 Task: Create new vendor bill with Date Opened: 19-Apr-23, Select Vendor: Mighty Taco, Terms: Net 15. Make bill entry for item-1 with Date: 19-Apr-23, Description: Chimichangas, Expense Account: Travel & Entertainment : Meals, Quantity: 2, Unit Price: 10.49, Sales Tax: Y, Sales Tax Included: Y, Tax Table: Sales Tax. Make entry for item-2 with Date: 19-Apr-23, Description: Chili Con Carne, Expense Account: Travel & Entertainment : Meals, Quantity: 1, Unit Price: 11.29, Sales Tax: Y, Sales Tax Included: Y, Tax Table: Sales Tax. Post Bill with Post Date: 19-Apr-23, Post to Accounts: Liabilities:Accounts Payble. Pay / Process Payment with Transaction Date: 03-May-23, Amount: 32.27, Transfer Account: Checking Account. Go to 'Print Bill'.
Action: Mouse moved to (173, 34)
Screenshot: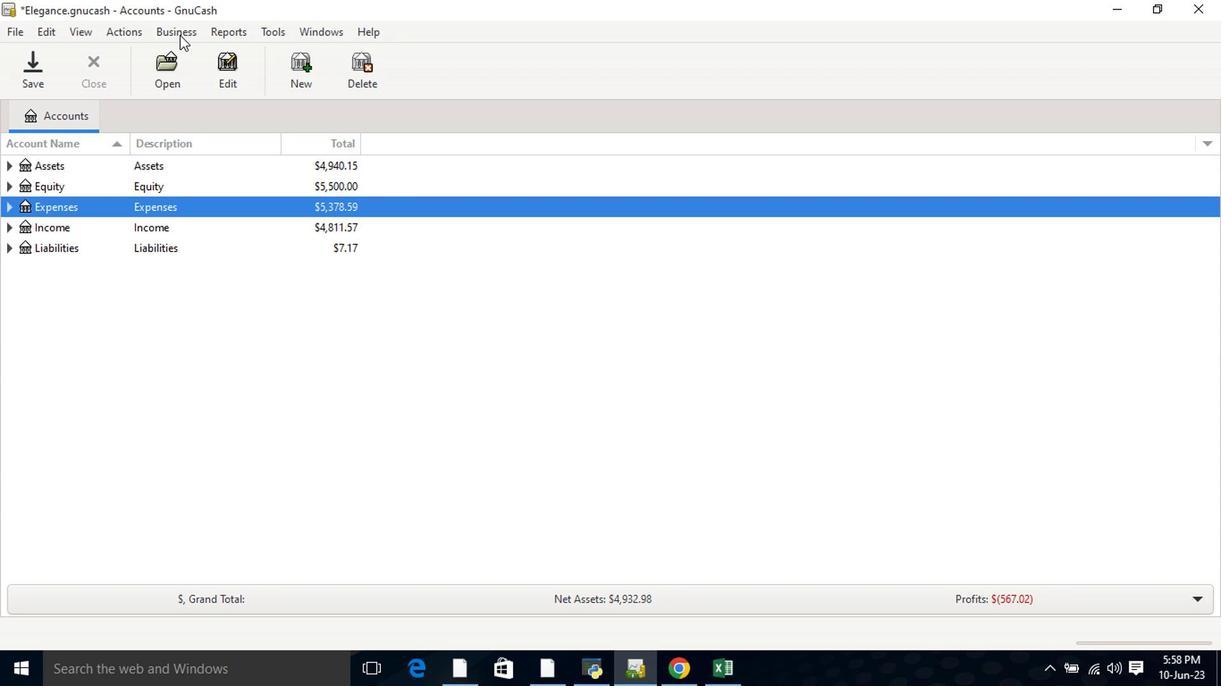 
Action: Mouse pressed left at (173, 34)
Screenshot: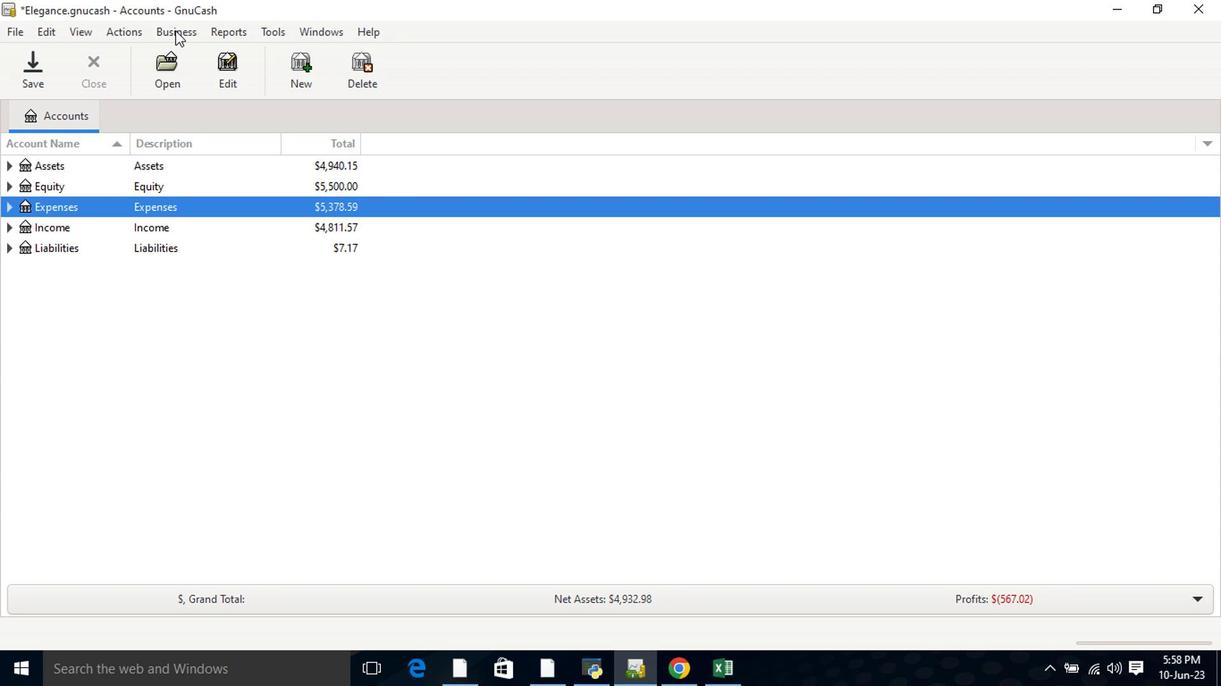 
Action: Mouse moved to (193, 75)
Screenshot: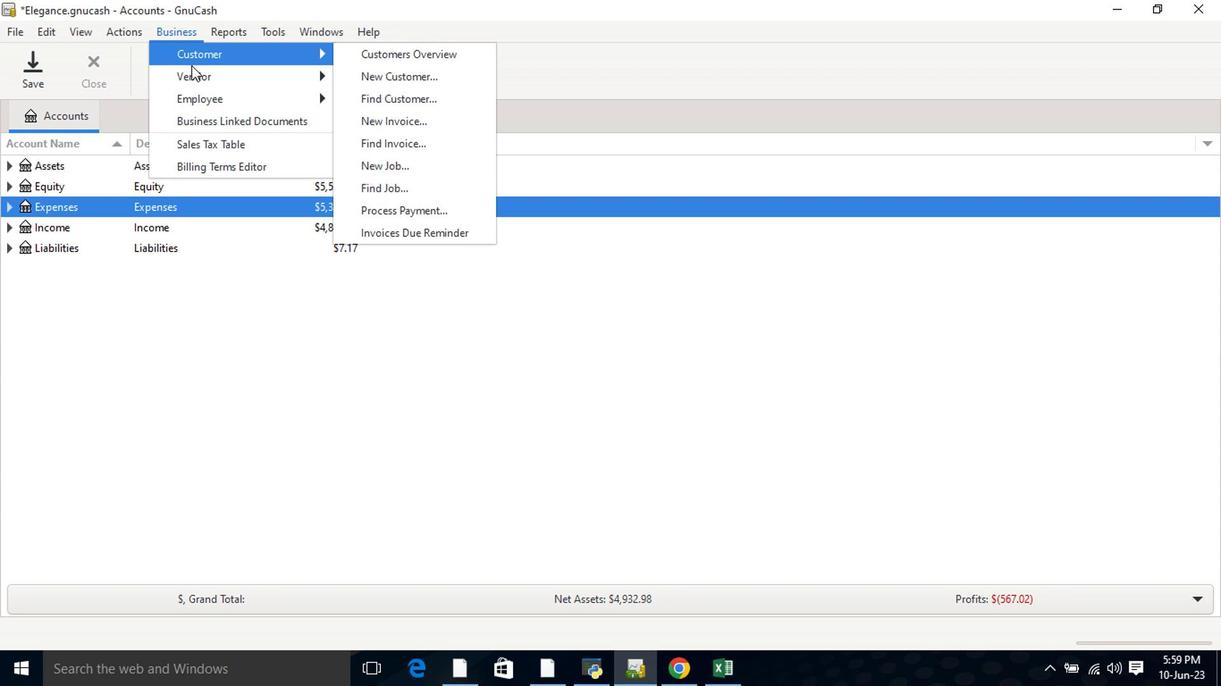 
Action: Mouse pressed left at (193, 75)
Screenshot: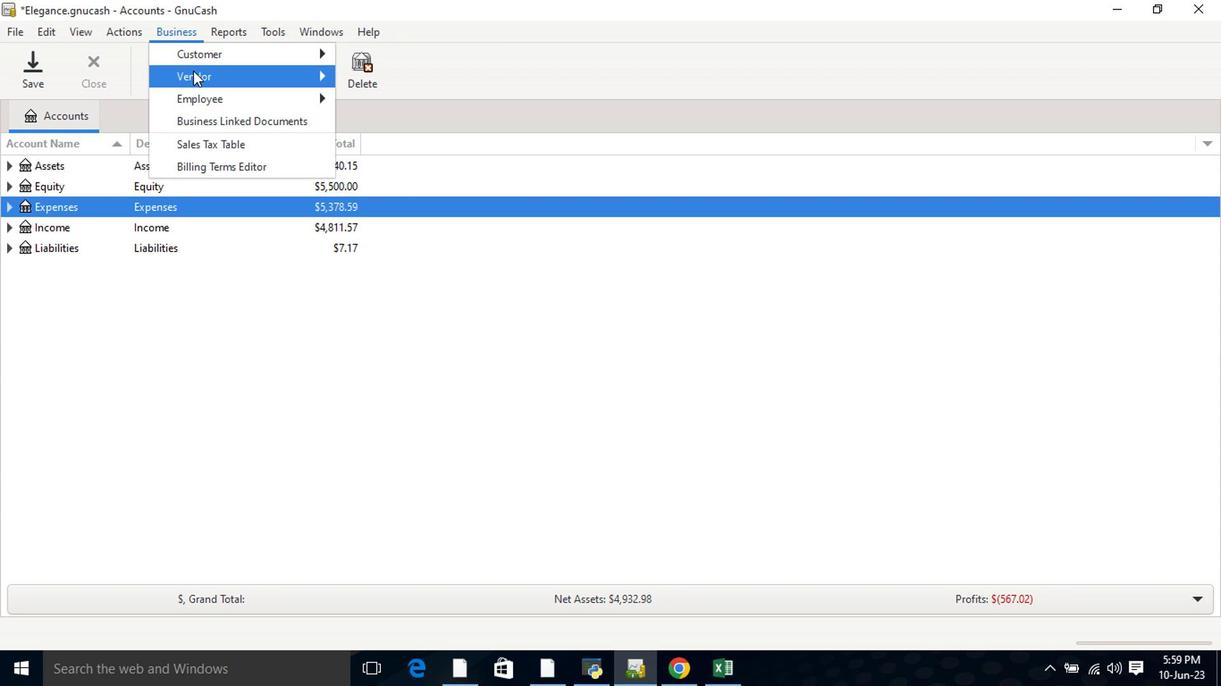 
Action: Mouse moved to (400, 148)
Screenshot: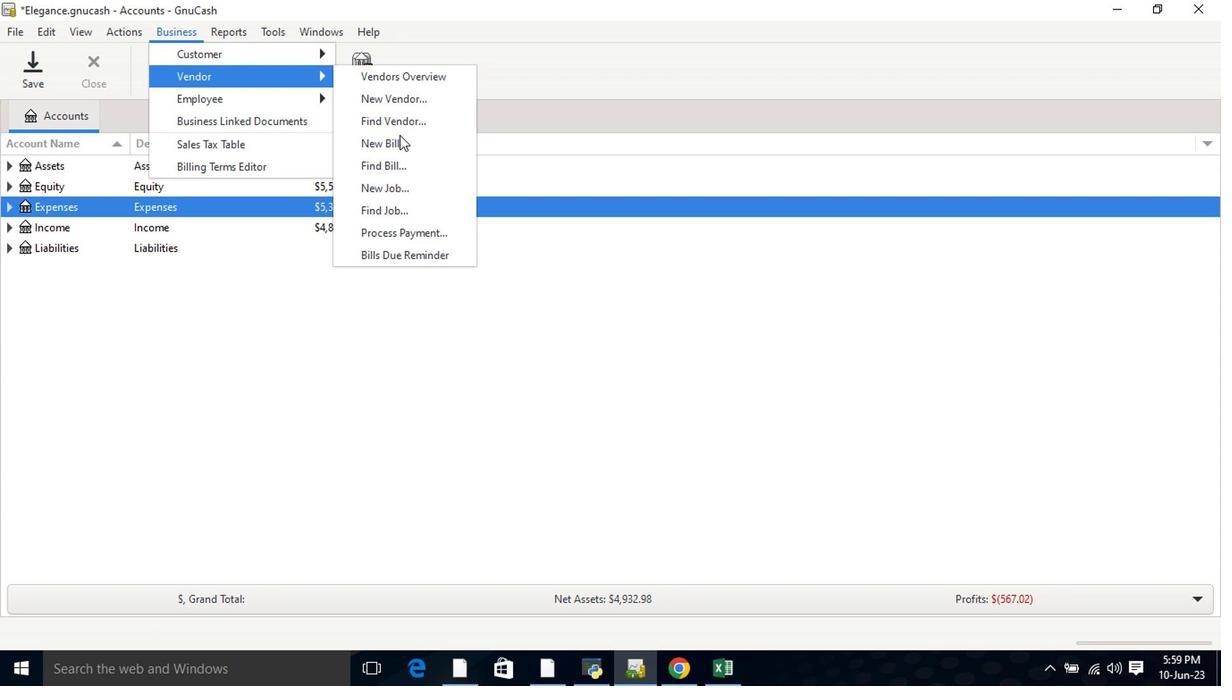 
Action: Mouse pressed left at (400, 148)
Screenshot: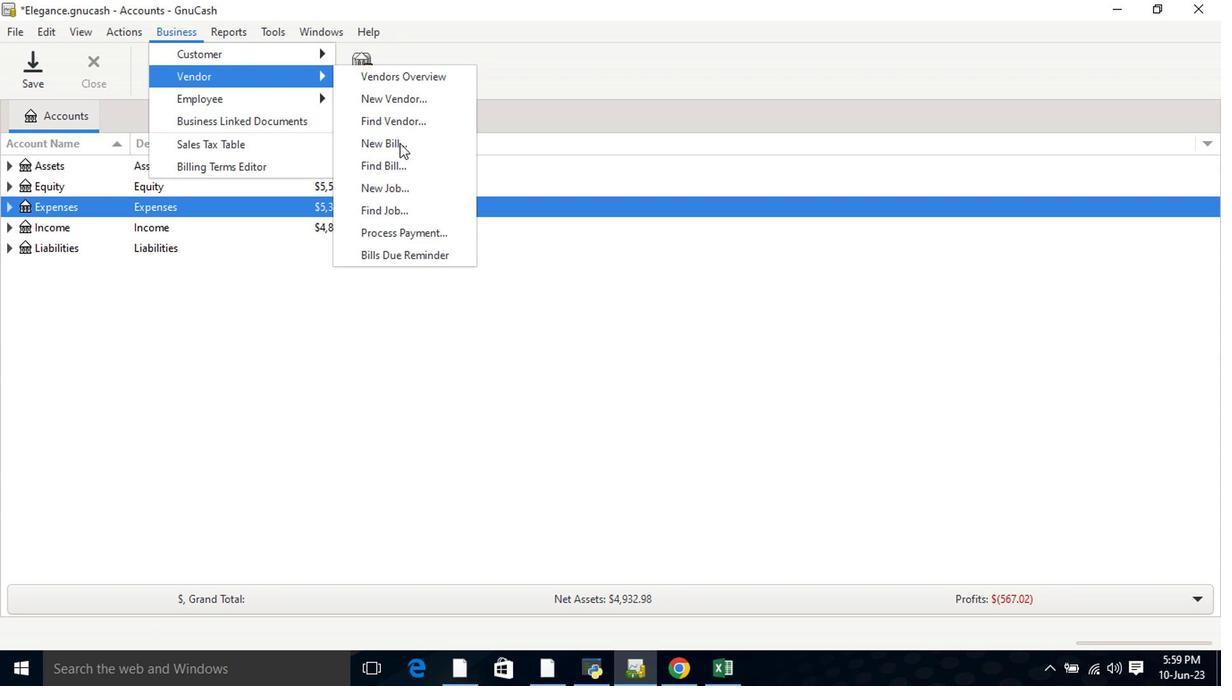 
Action: Mouse moved to (727, 237)
Screenshot: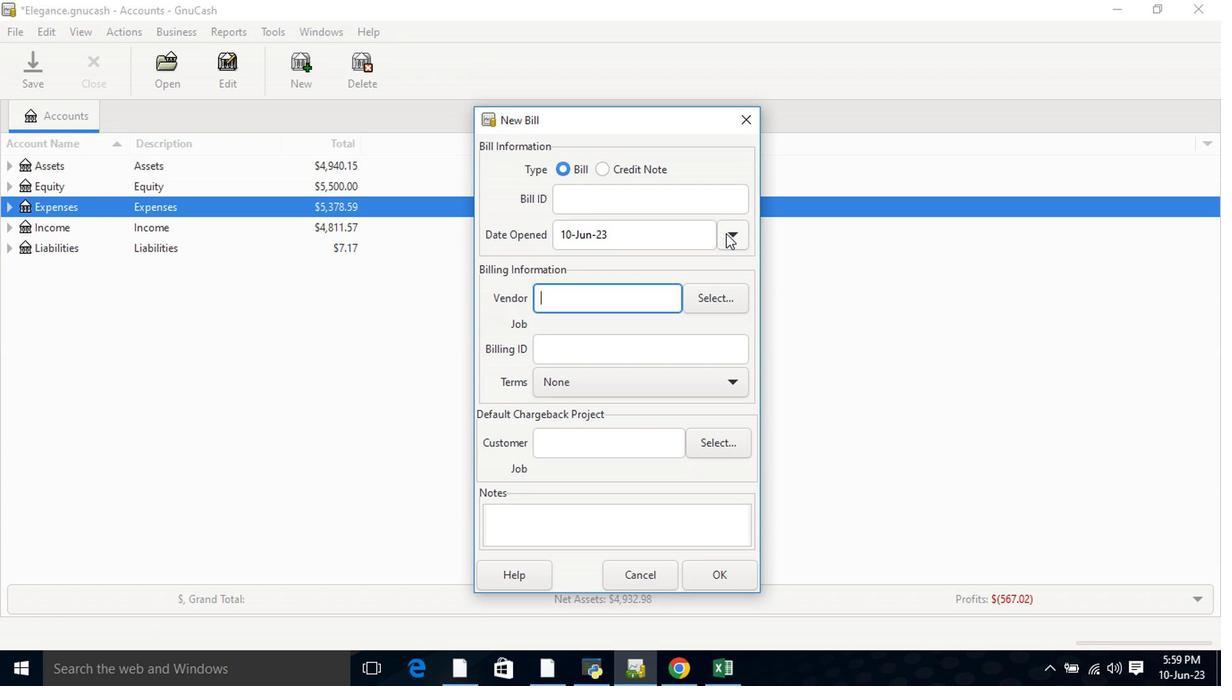 
Action: Mouse pressed left at (727, 237)
Screenshot: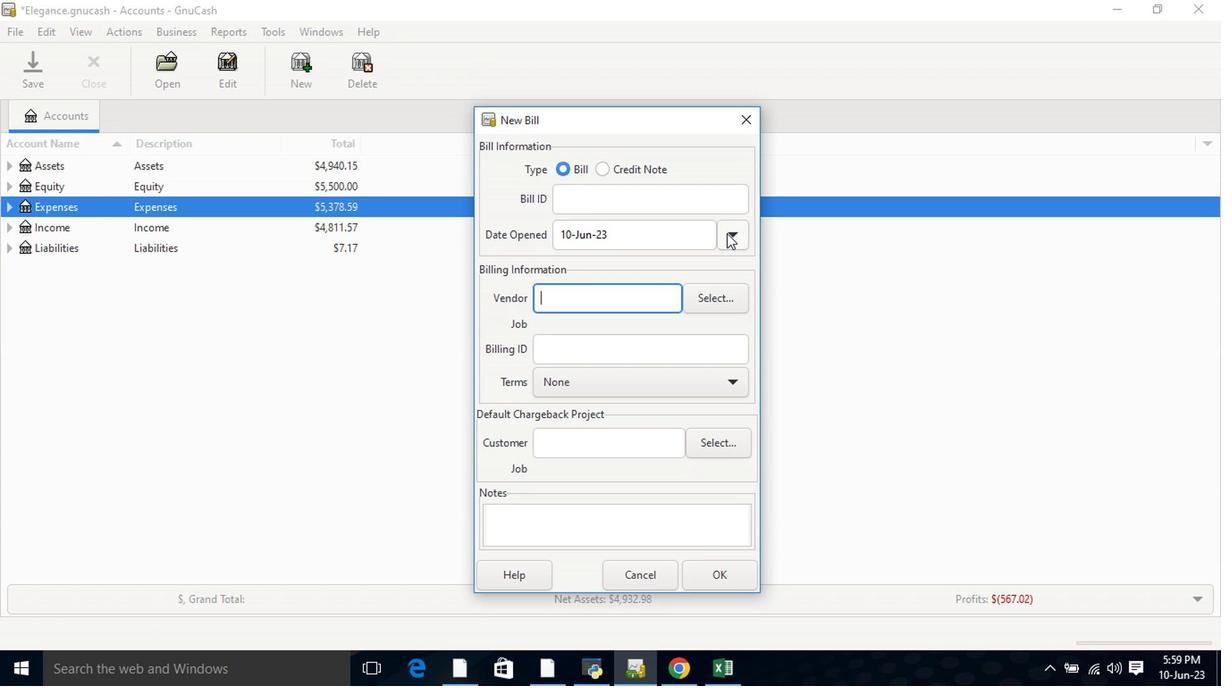 
Action: Mouse moved to (591, 266)
Screenshot: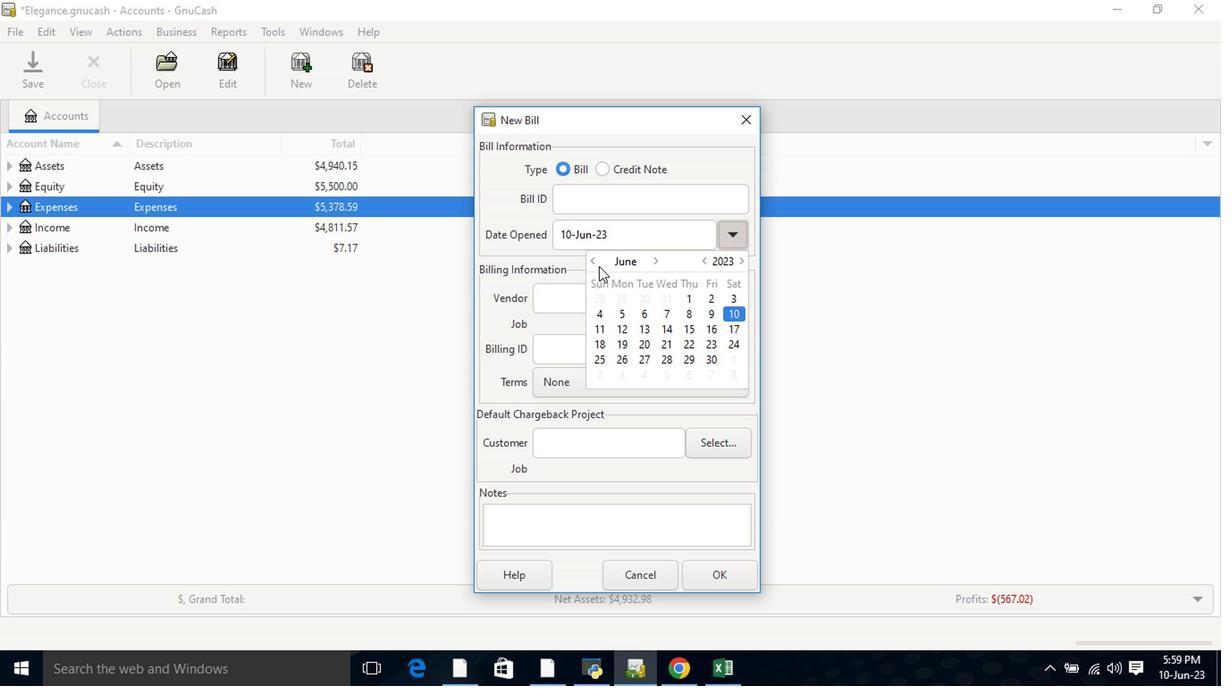 
Action: Mouse pressed left at (591, 266)
Screenshot: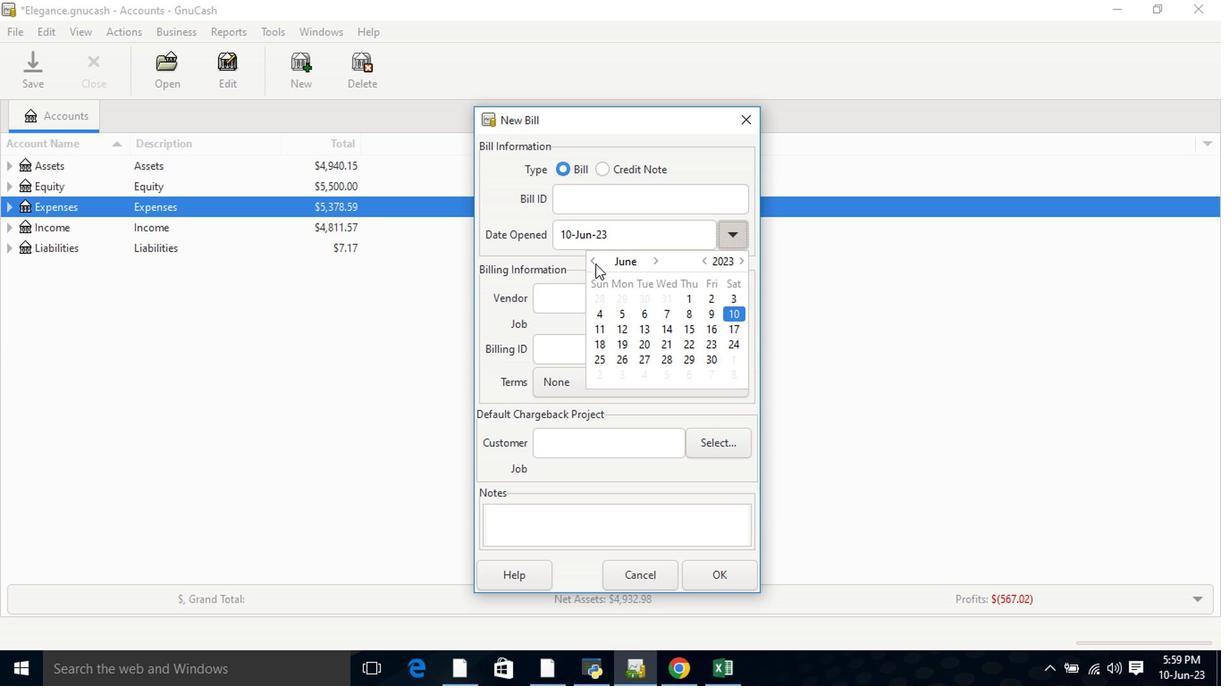 
Action: Mouse pressed left at (591, 266)
Screenshot: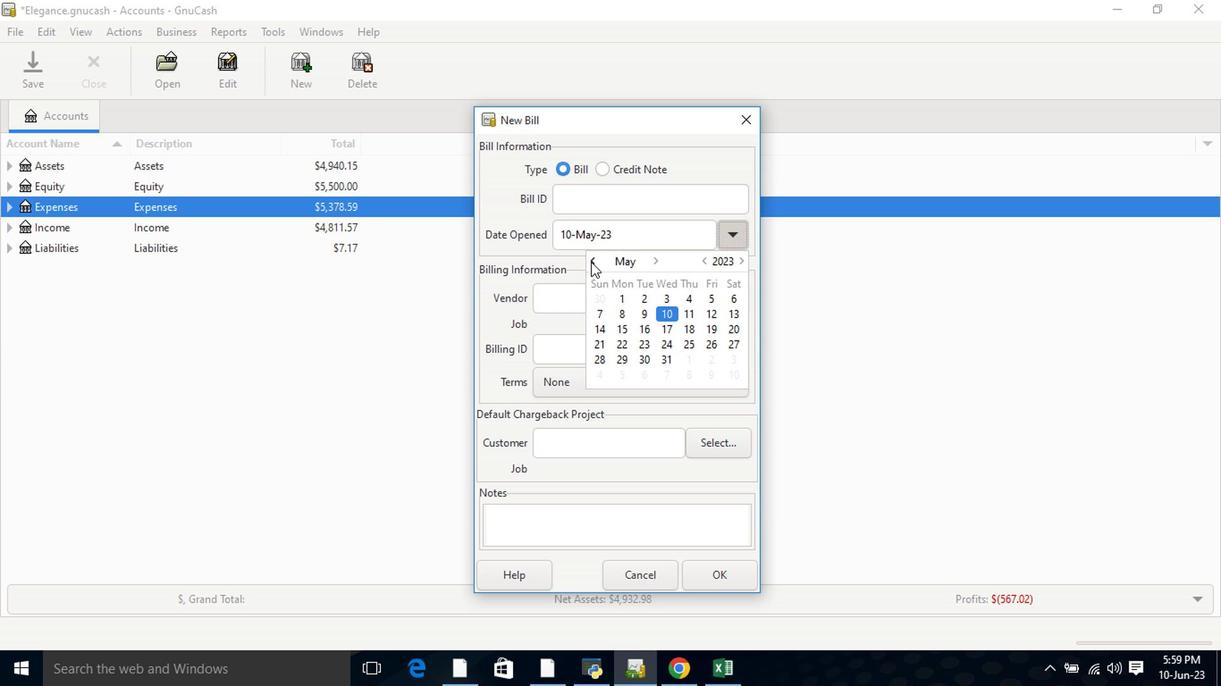 
Action: Mouse moved to (664, 345)
Screenshot: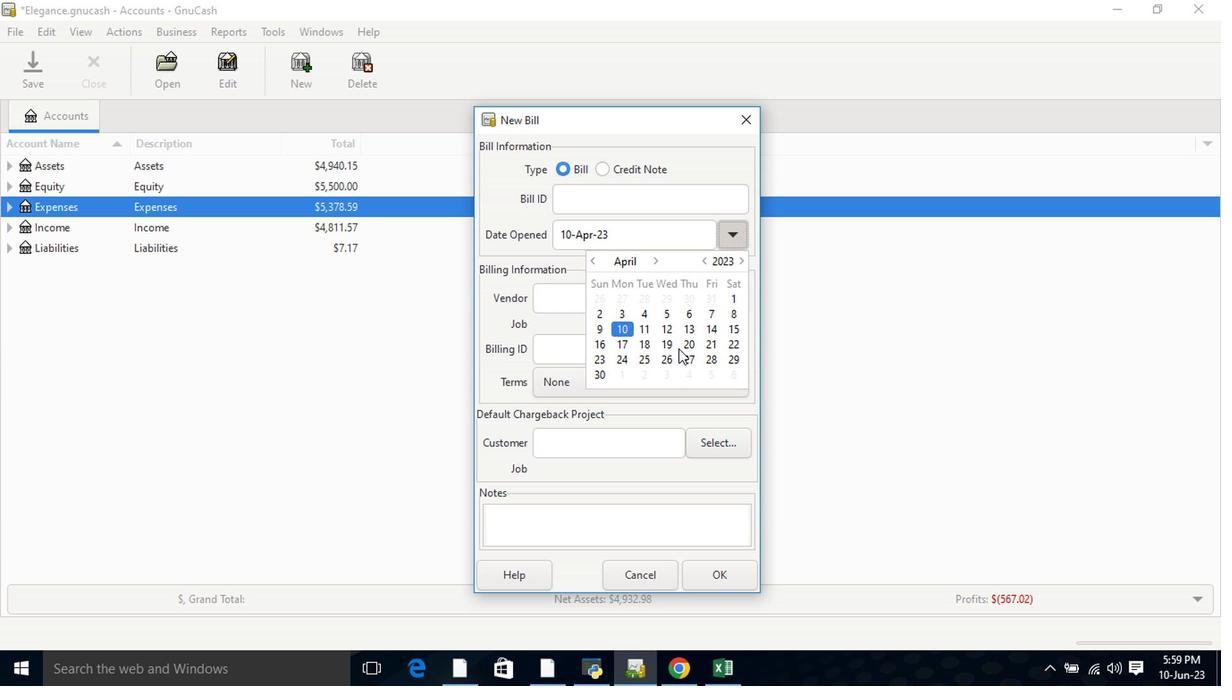 
Action: Mouse pressed left at (664, 345)
Screenshot: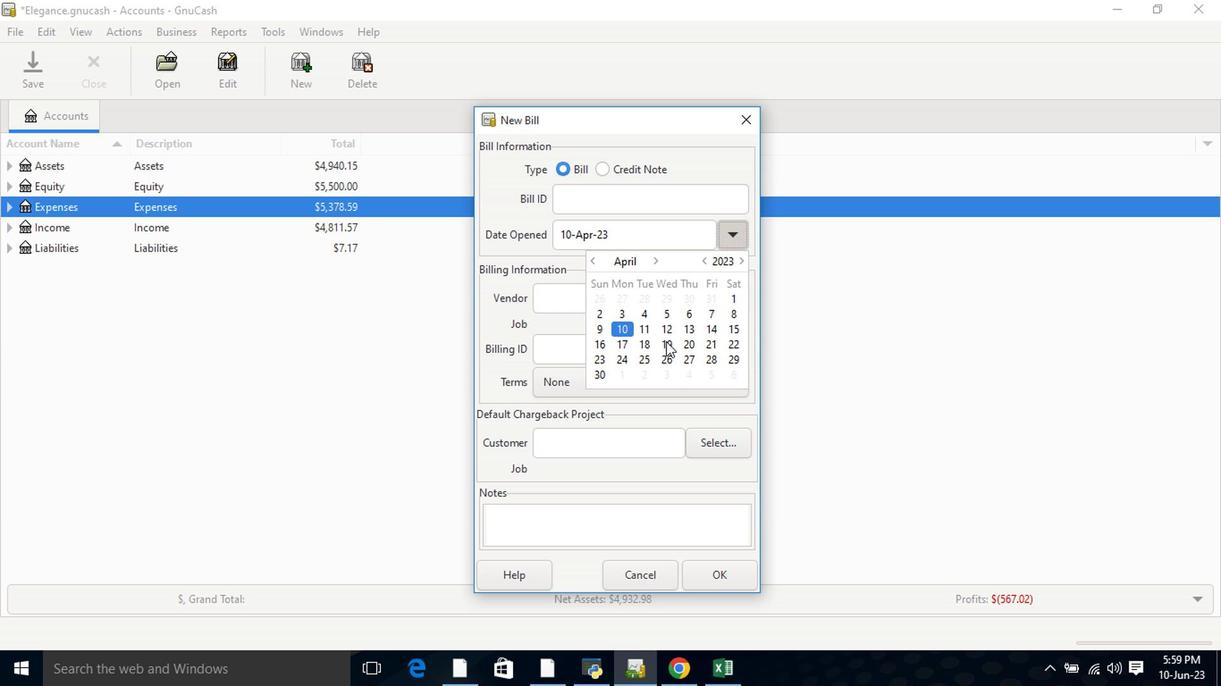 
Action: Mouse pressed left at (664, 345)
Screenshot: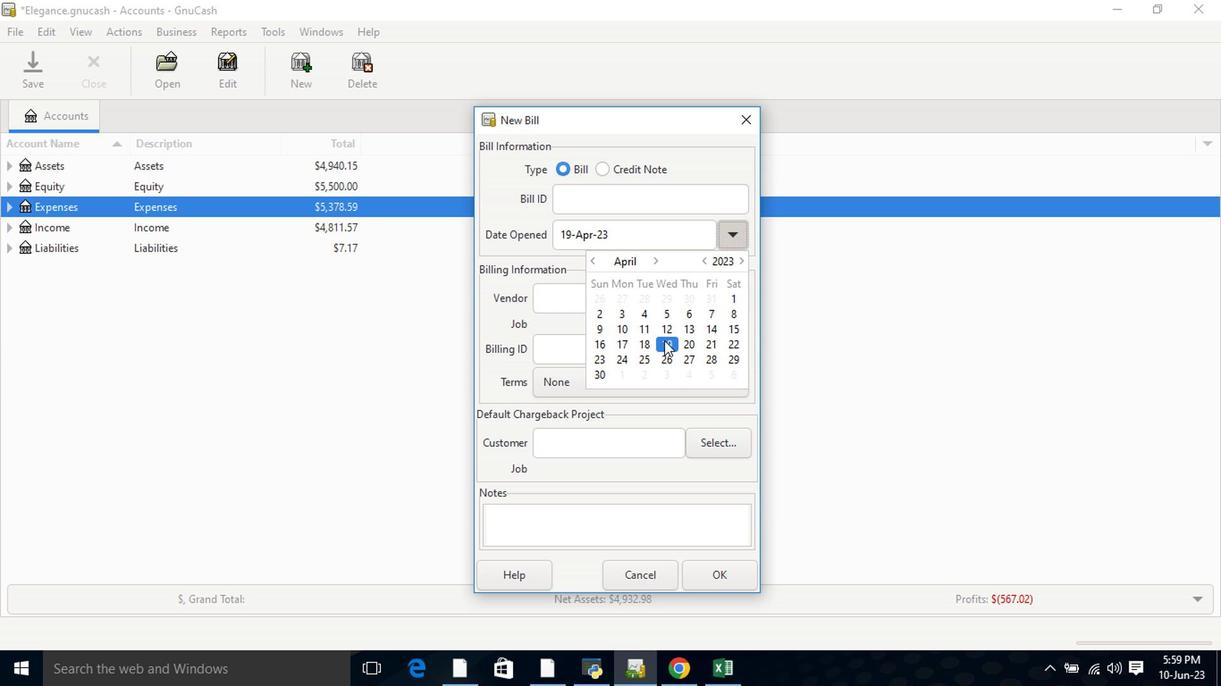 
Action: Mouse moved to (630, 303)
Screenshot: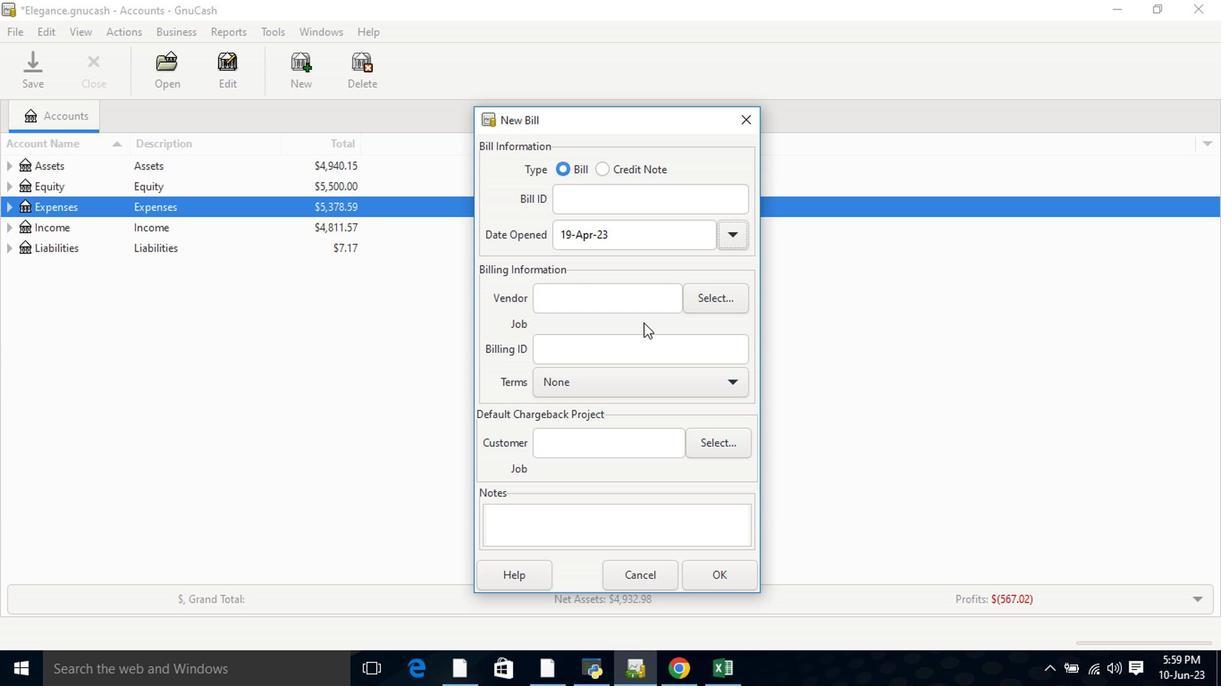 
Action: Mouse pressed left at (630, 303)
Screenshot: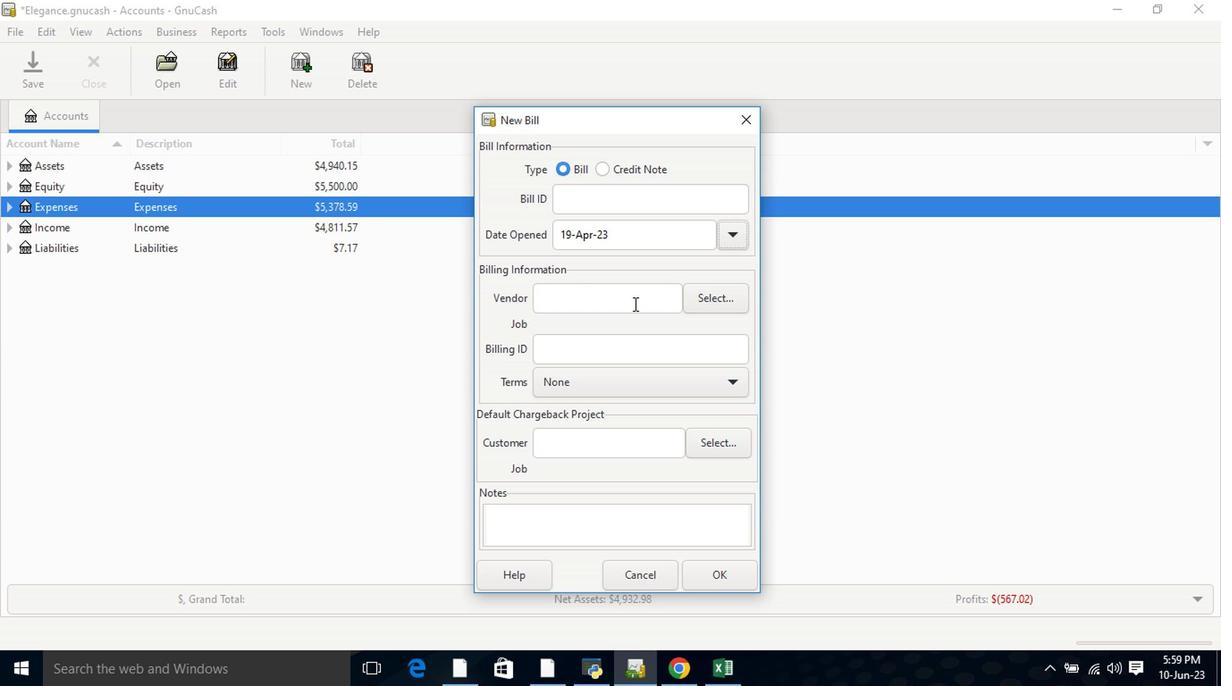 
Action: Key pressed <Key.shift>Mi
Screenshot: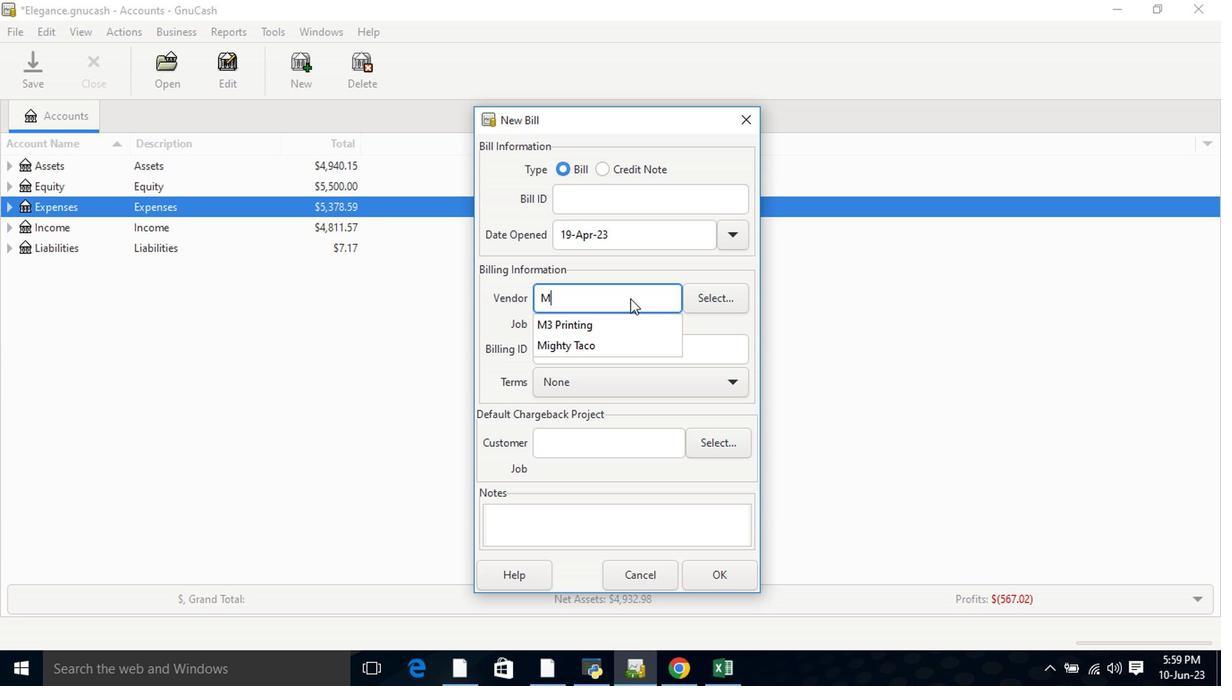 
Action: Mouse moved to (619, 327)
Screenshot: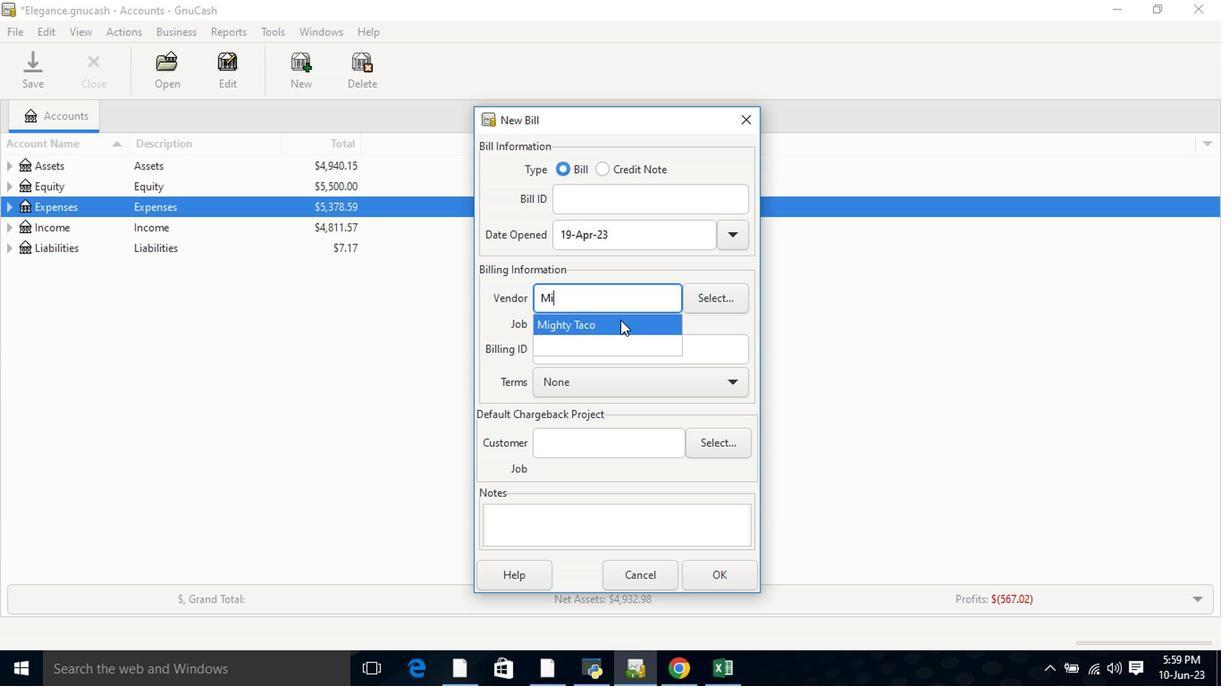 
Action: Mouse pressed left at (619, 327)
Screenshot: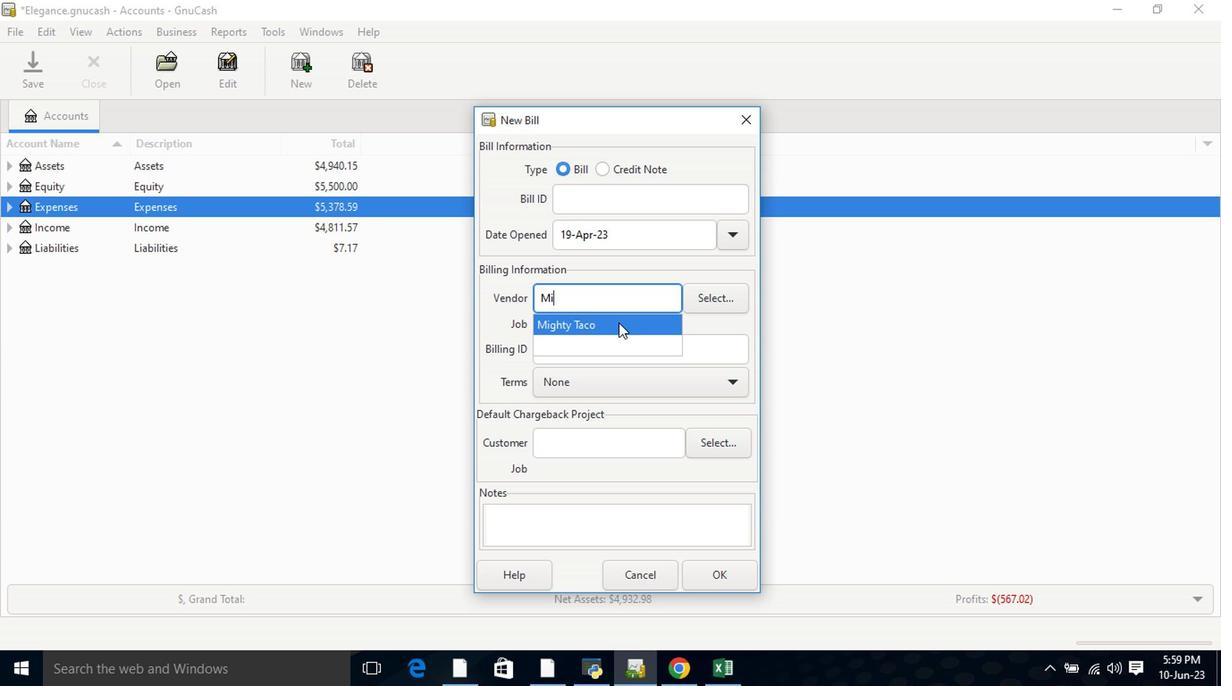
Action: Mouse moved to (639, 402)
Screenshot: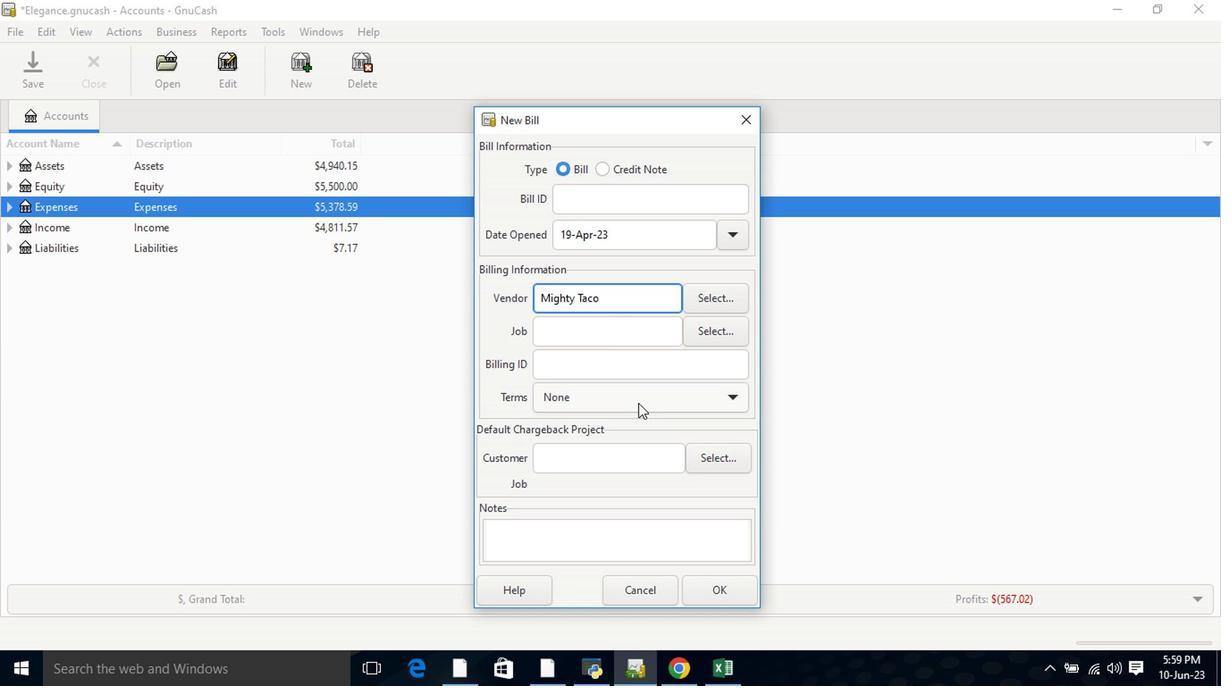 
Action: Mouse pressed left at (639, 402)
Screenshot: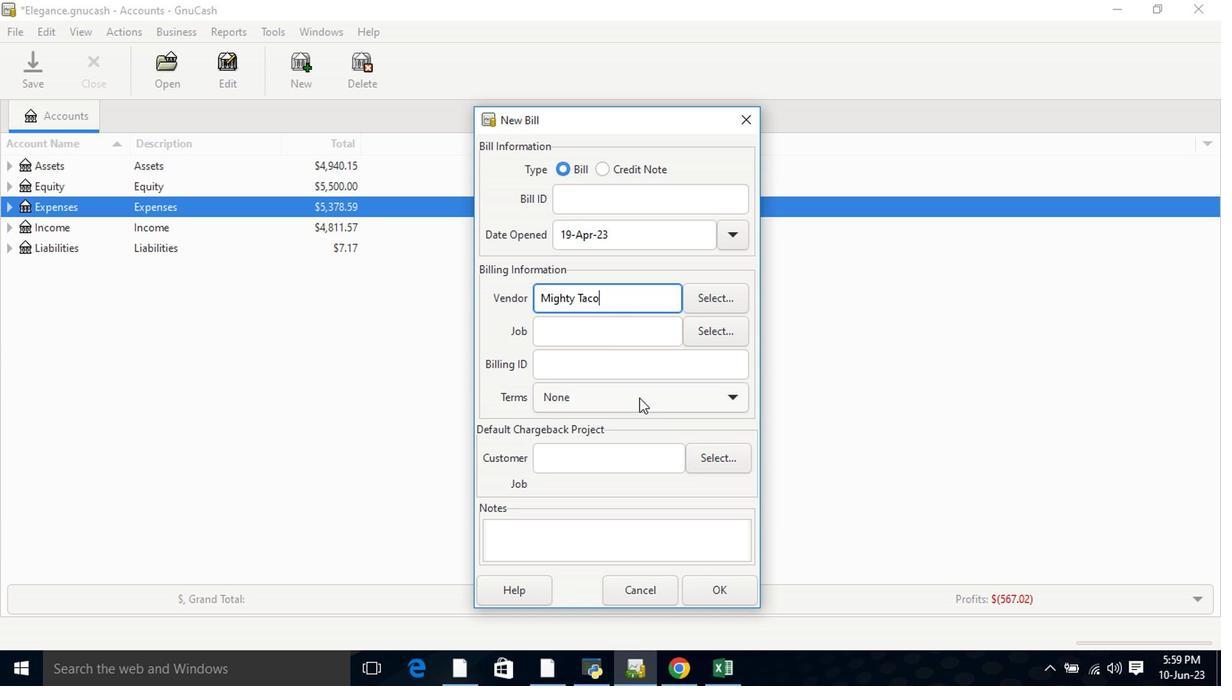 
Action: Mouse moved to (639, 425)
Screenshot: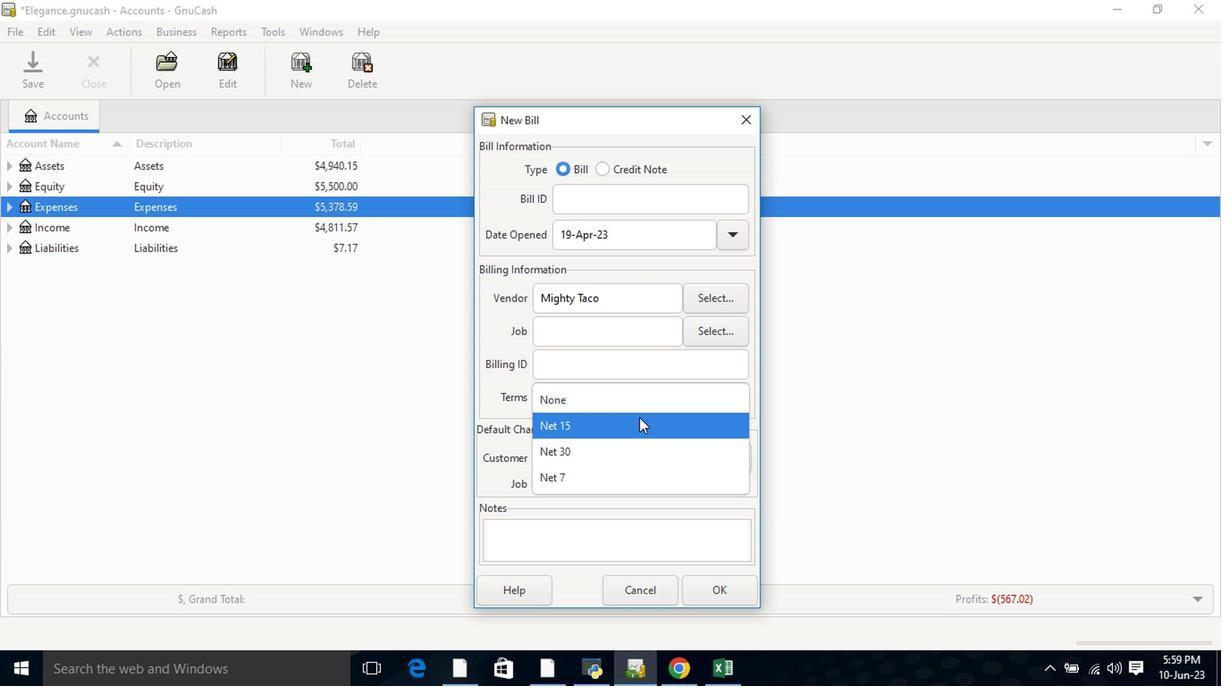
Action: Mouse pressed left at (639, 425)
Screenshot: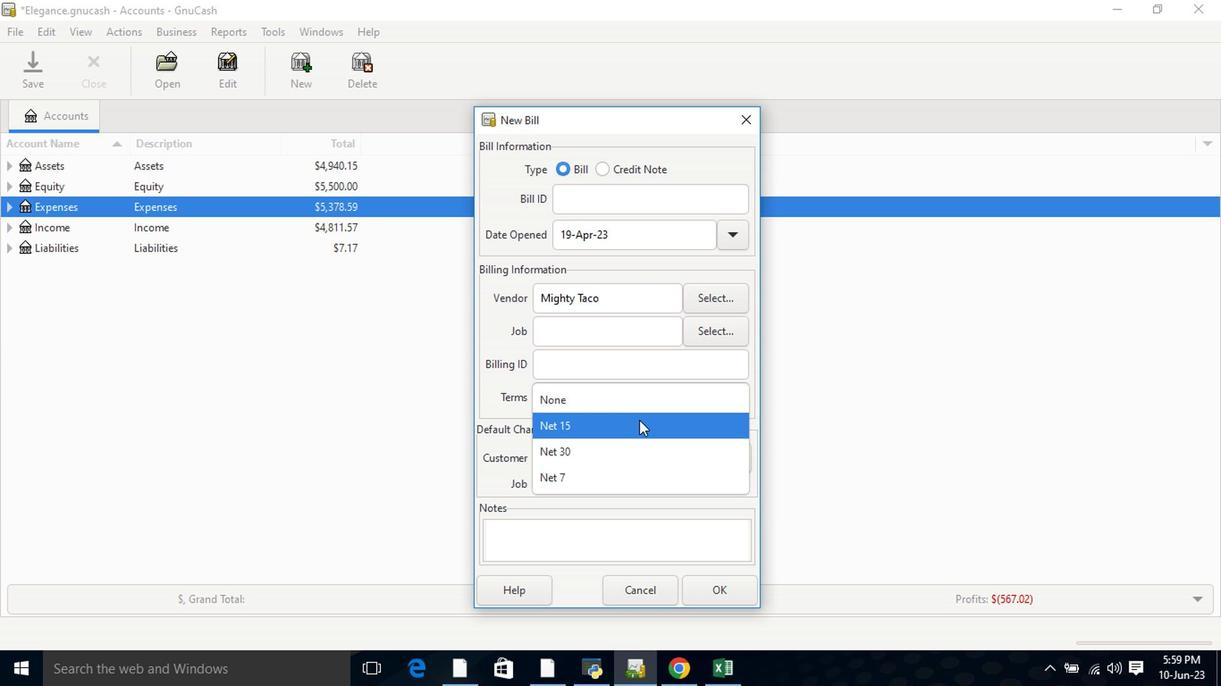
Action: Mouse moved to (706, 597)
Screenshot: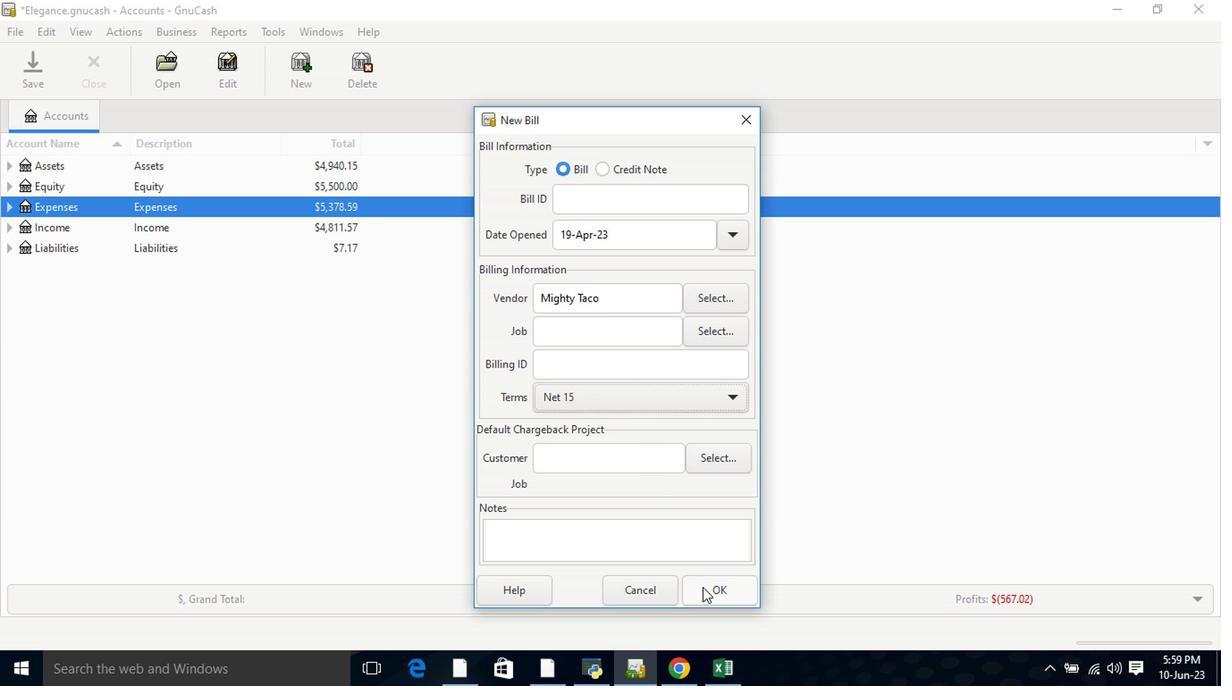 
Action: Mouse pressed left at (706, 597)
Screenshot: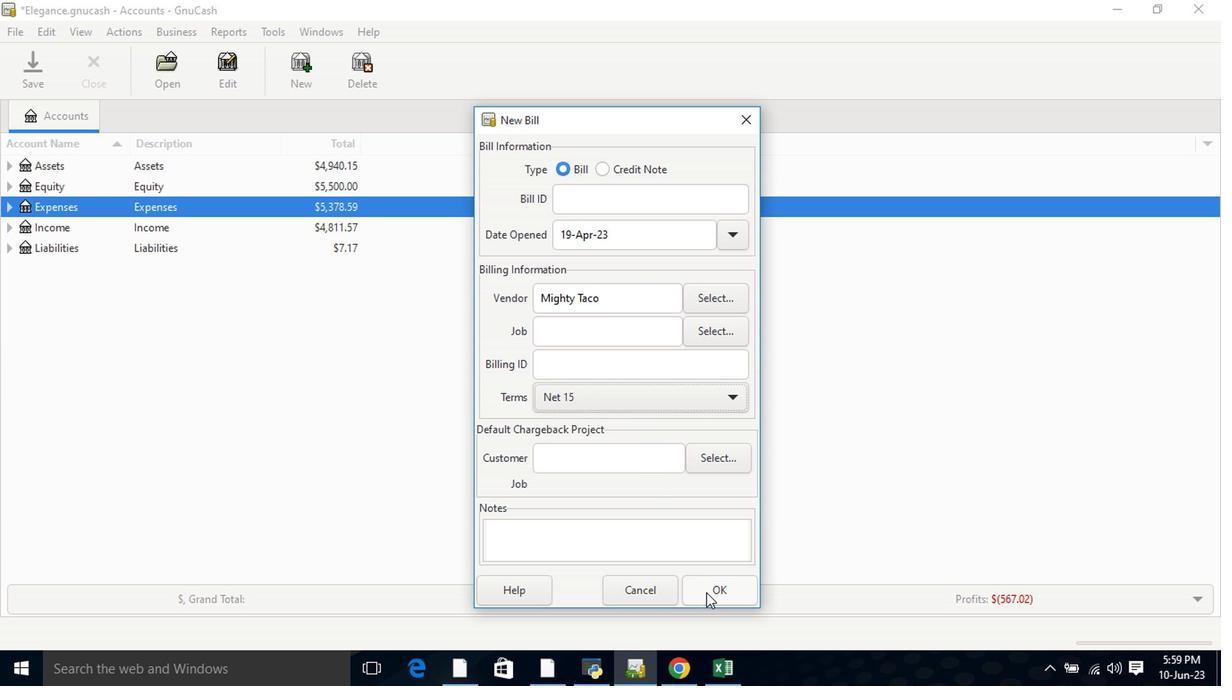 
Action: Mouse moved to (303, 413)
Screenshot: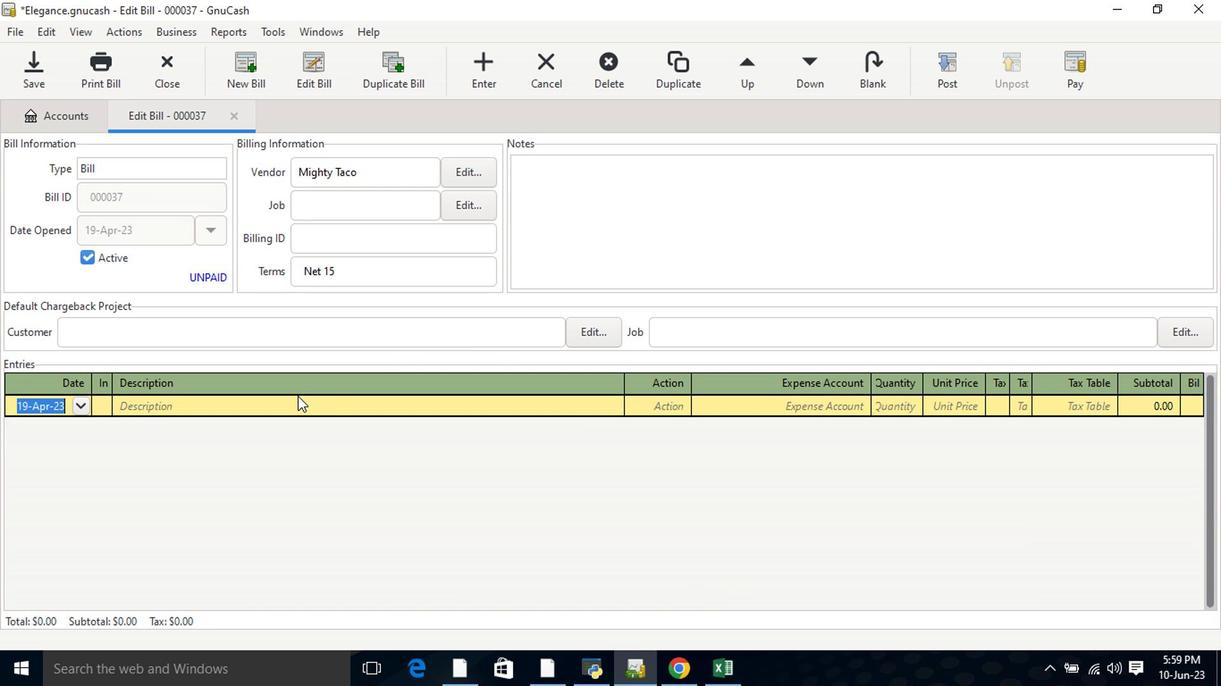 
Action: Key pressed <Key.tab><Key.shift>Chimichangas<Key.tab>2<Key.tab>10.49<Key.tab>
Screenshot: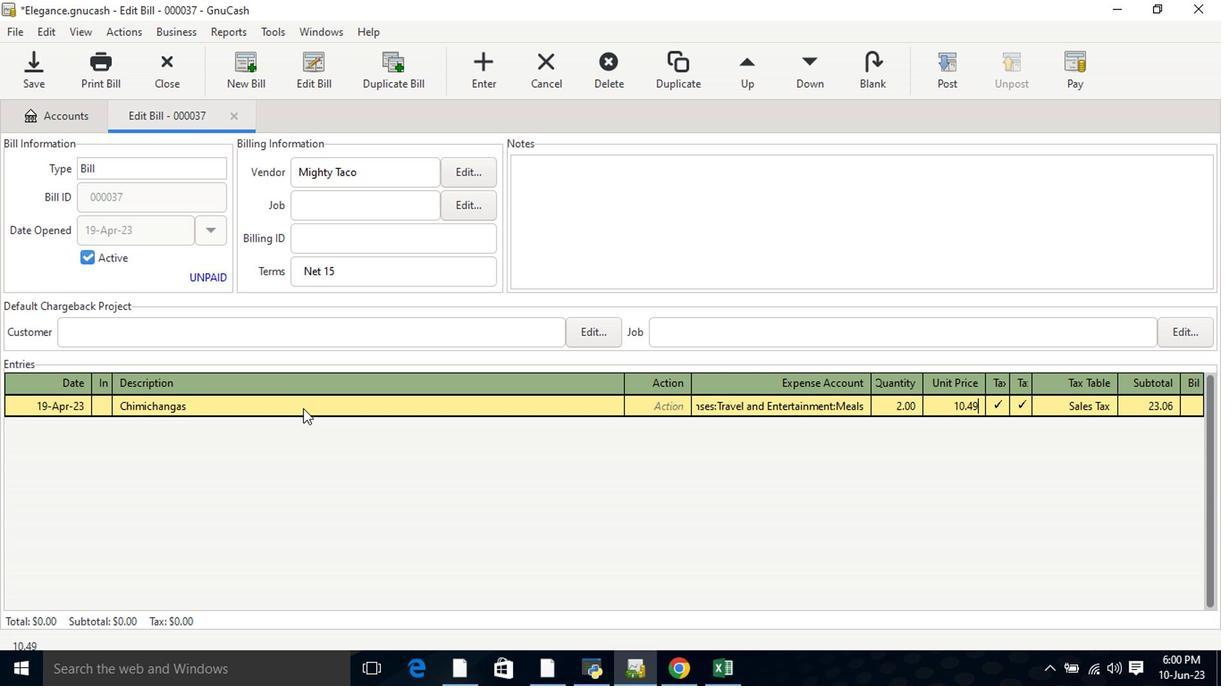 
Action: Mouse moved to (303, 413)
Screenshot: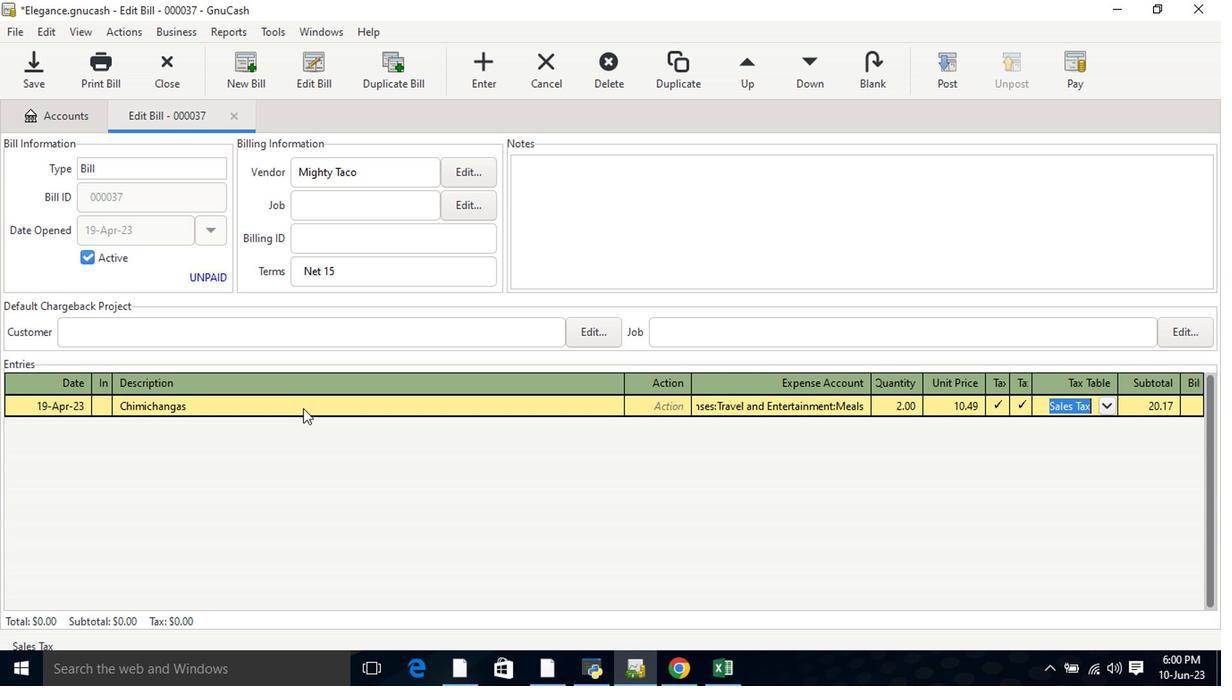 
Action: Key pressed <Key.tab><Key.tab><Key.shift>Chili<Key.space><Key.shift>Chon<Key.space><Key.shift>Carne<Key.backspace>e<Key.tab><Key.tab>meal<Key.tab>1<Key.tab>11.29<Key.tab>
Screenshot: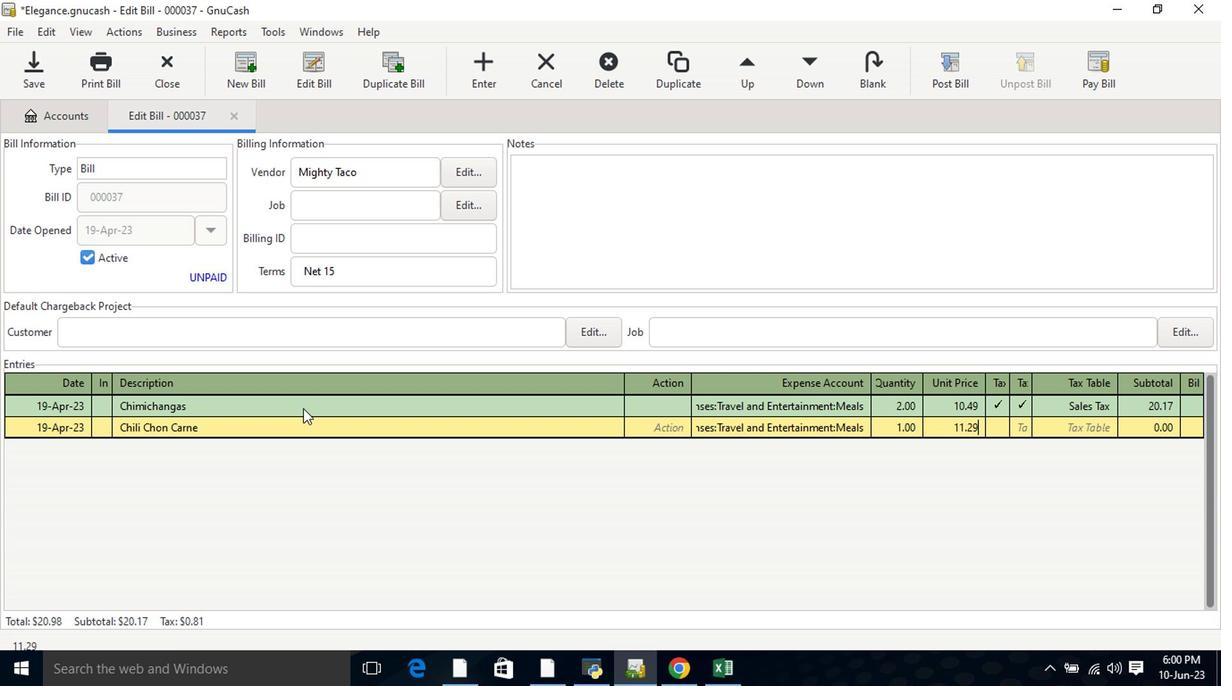 
Action: Mouse moved to (1001, 433)
Screenshot: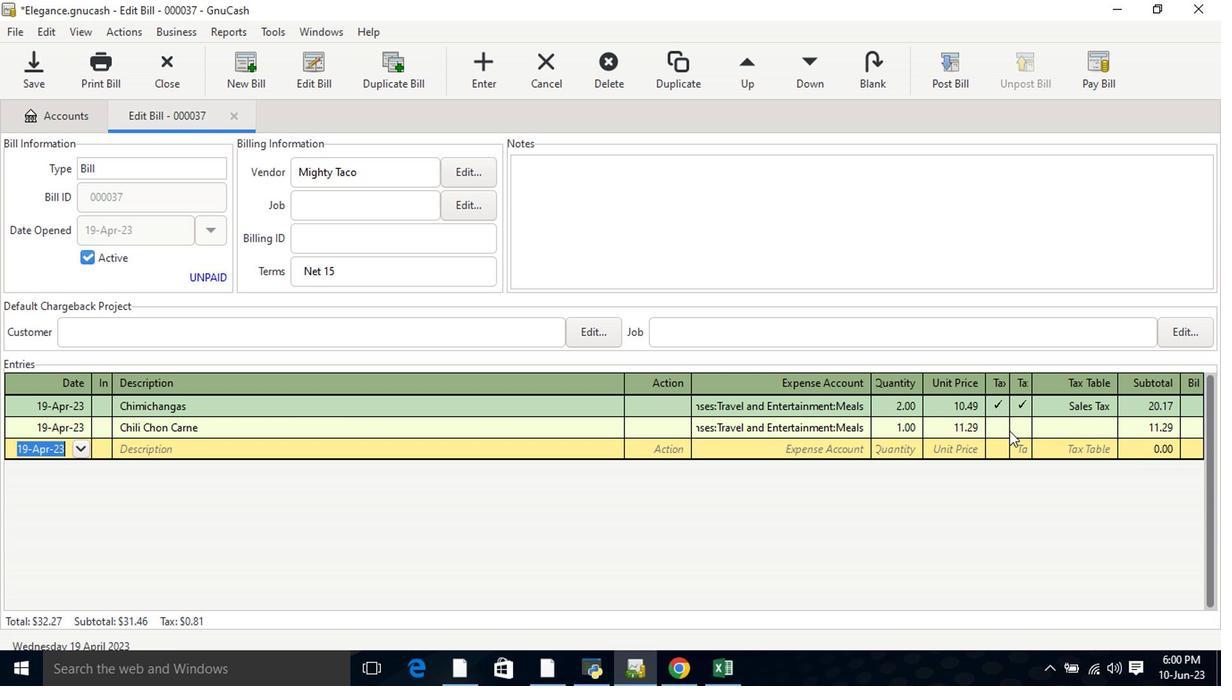 
Action: Mouse pressed left at (1001, 433)
Screenshot: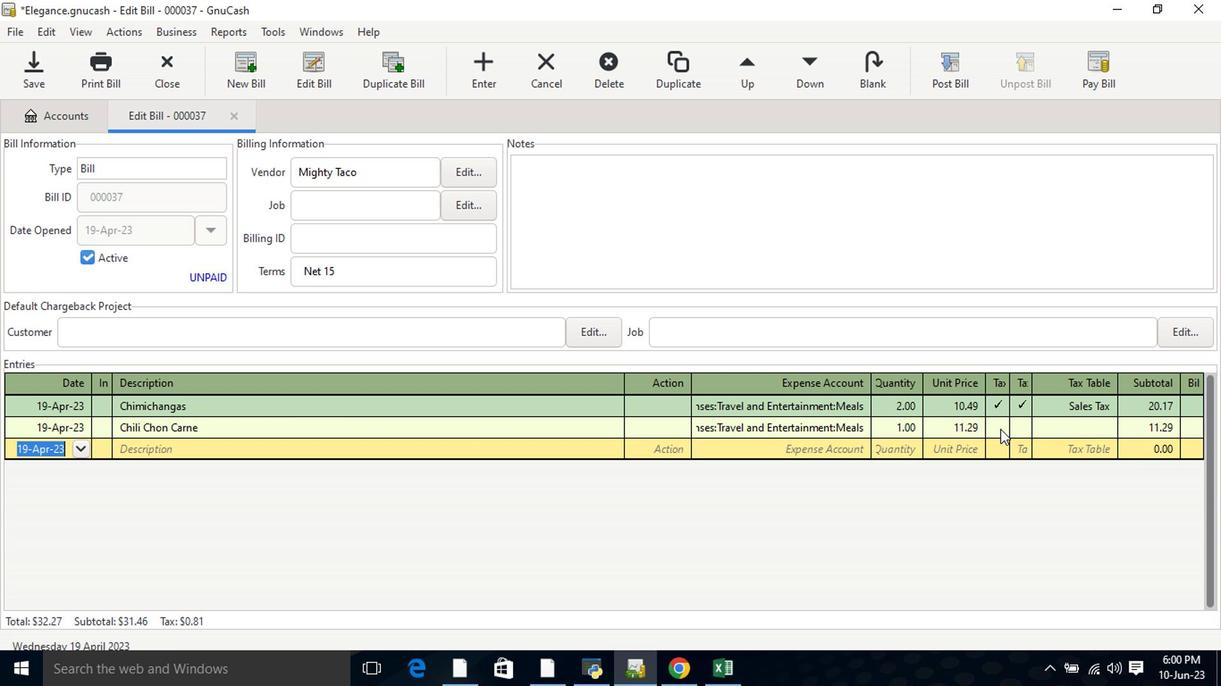 
Action: Mouse pressed left at (1001, 433)
Screenshot: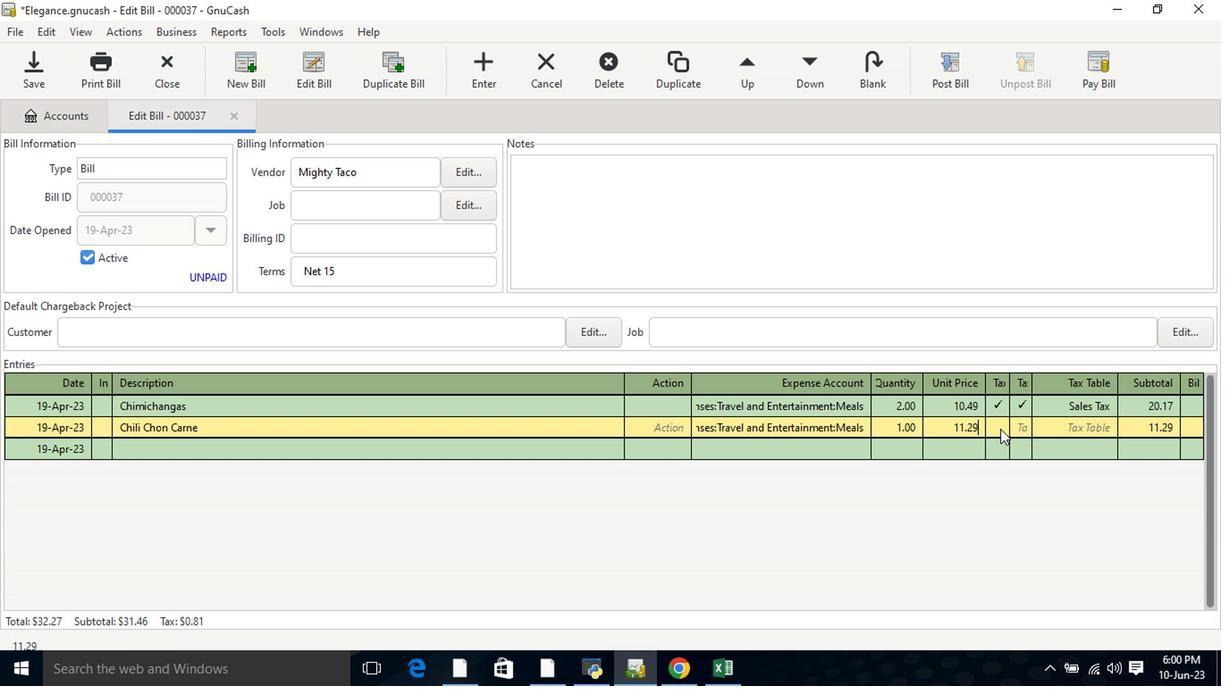 
Action: Mouse moved to (1025, 434)
Screenshot: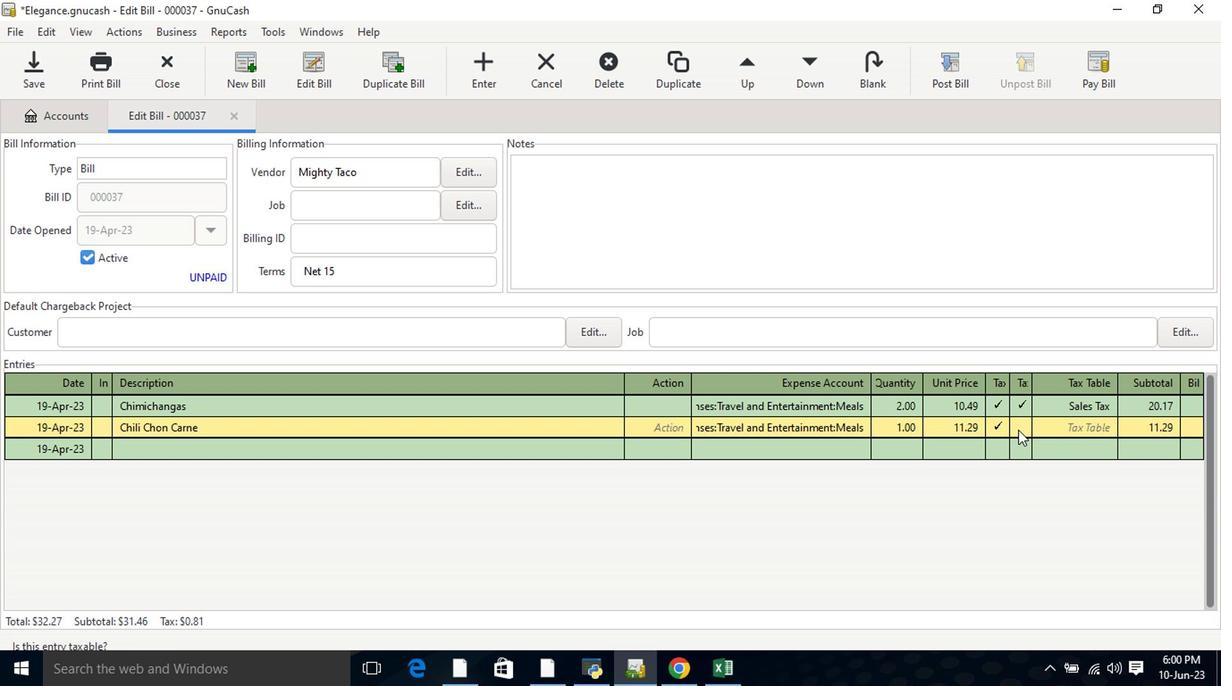 
Action: Mouse pressed left at (1025, 434)
Screenshot: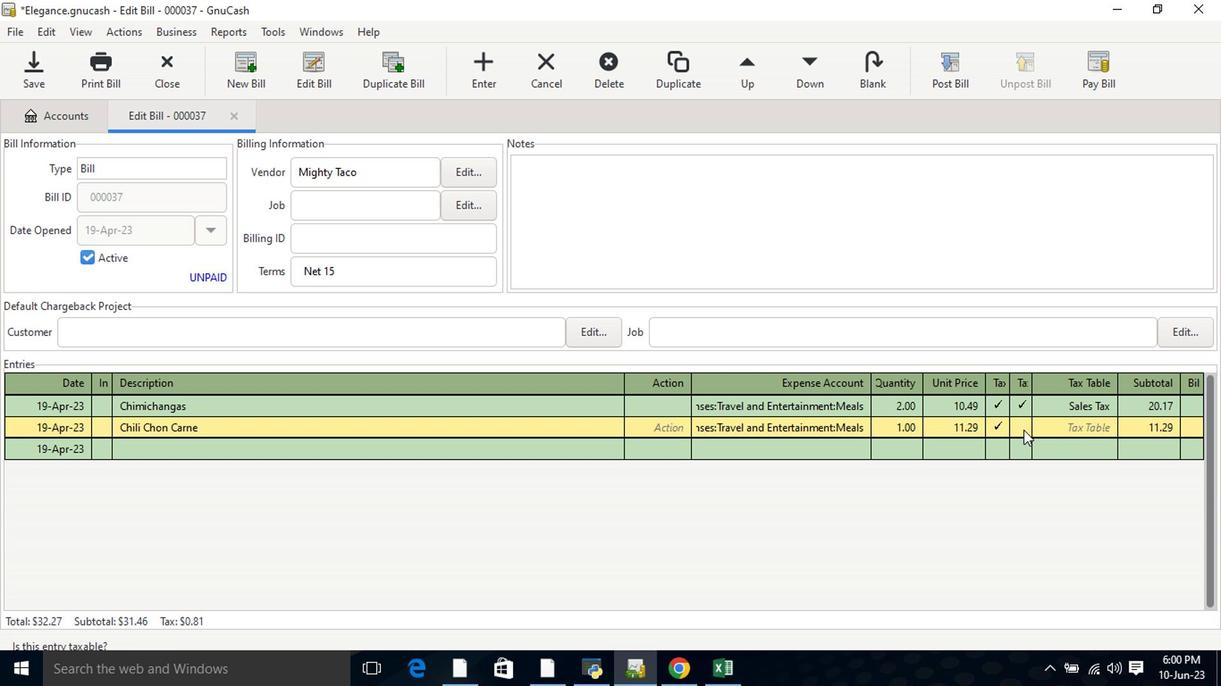 
Action: Mouse moved to (1056, 434)
Screenshot: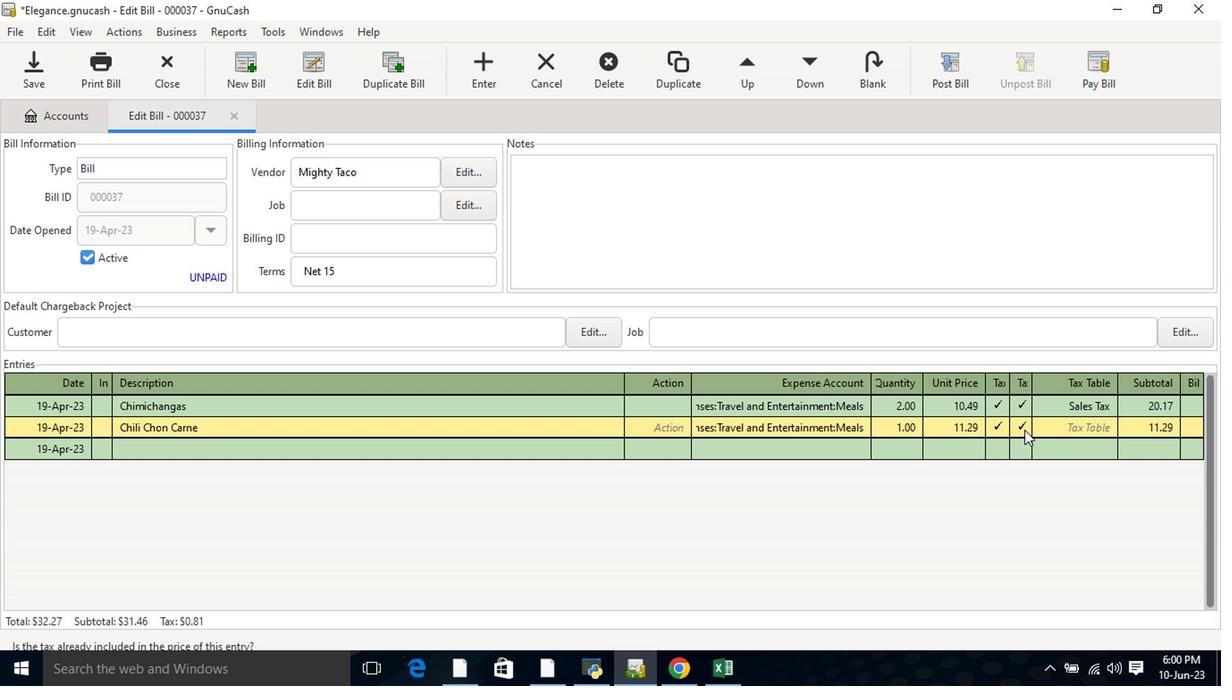 
Action: Mouse pressed left at (1056, 434)
Screenshot: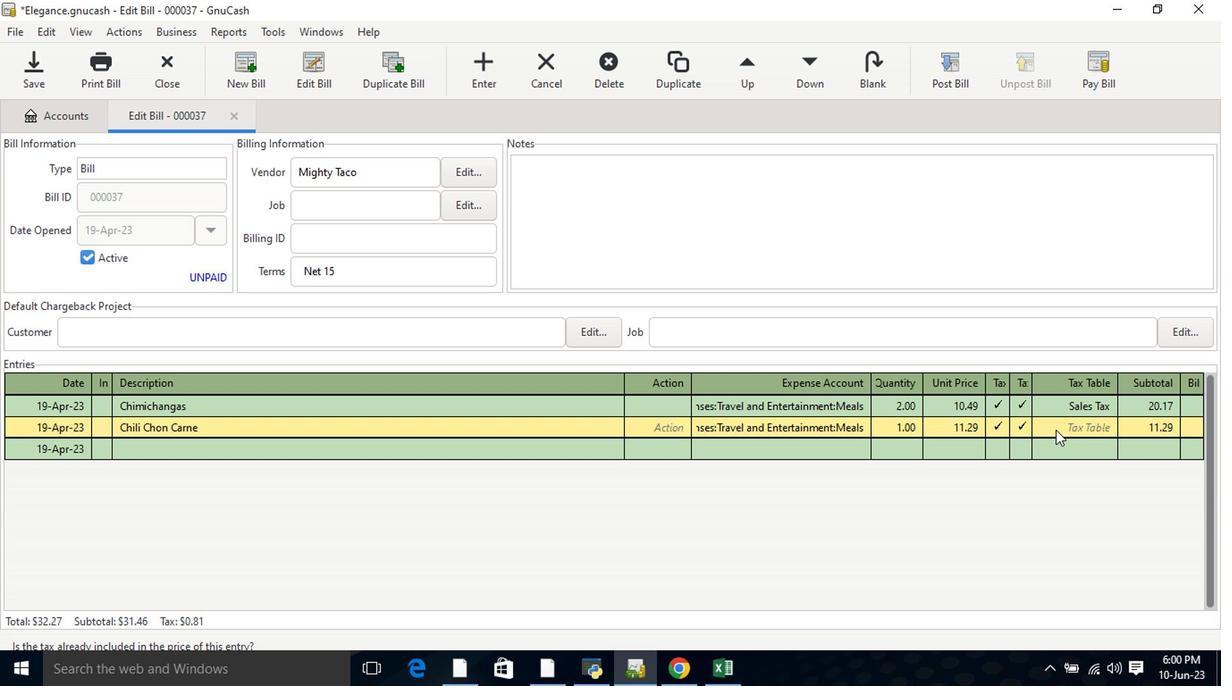 
Action: Mouse moved to (1100, 431)
Screenshot: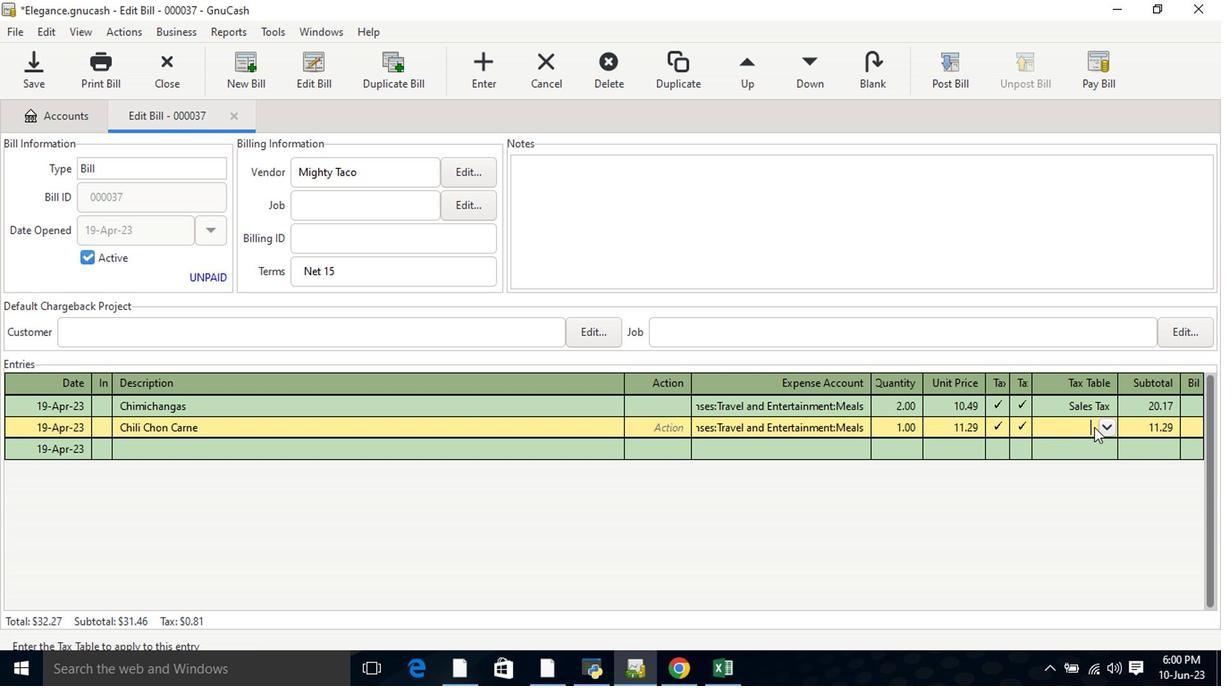 
Action: Mouse pressed left at (1100, 431)
Screenshot: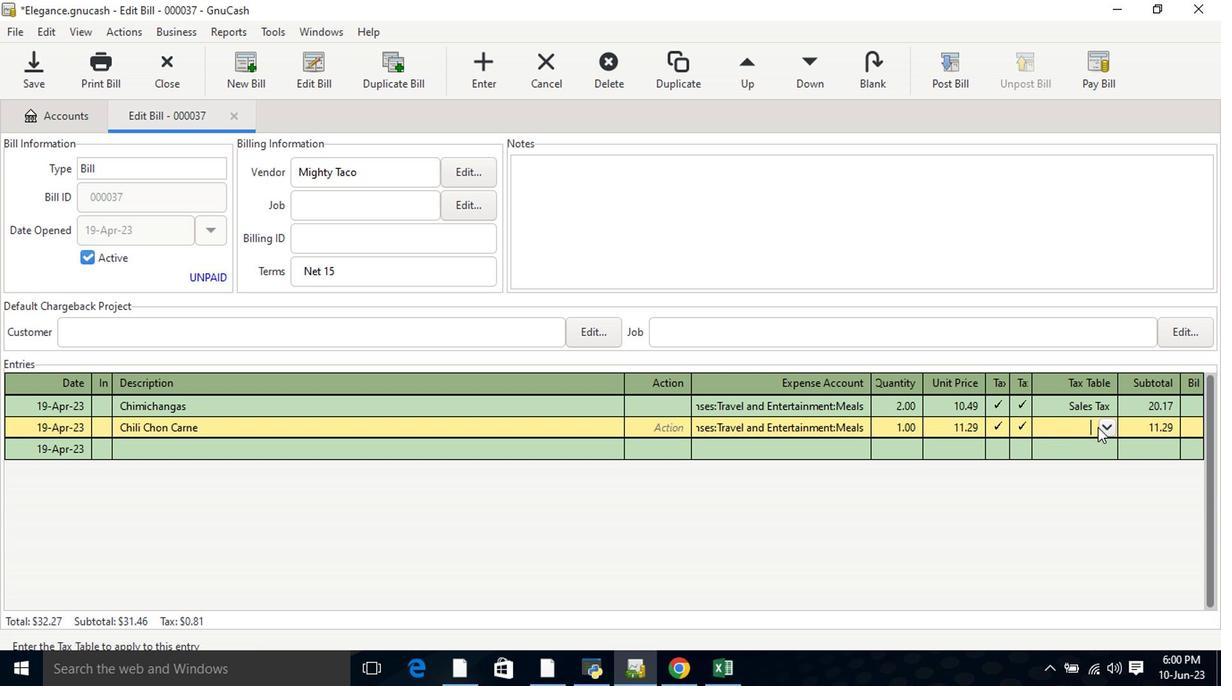 
Action: Mouse moved to (1099, 447)
Screenshot: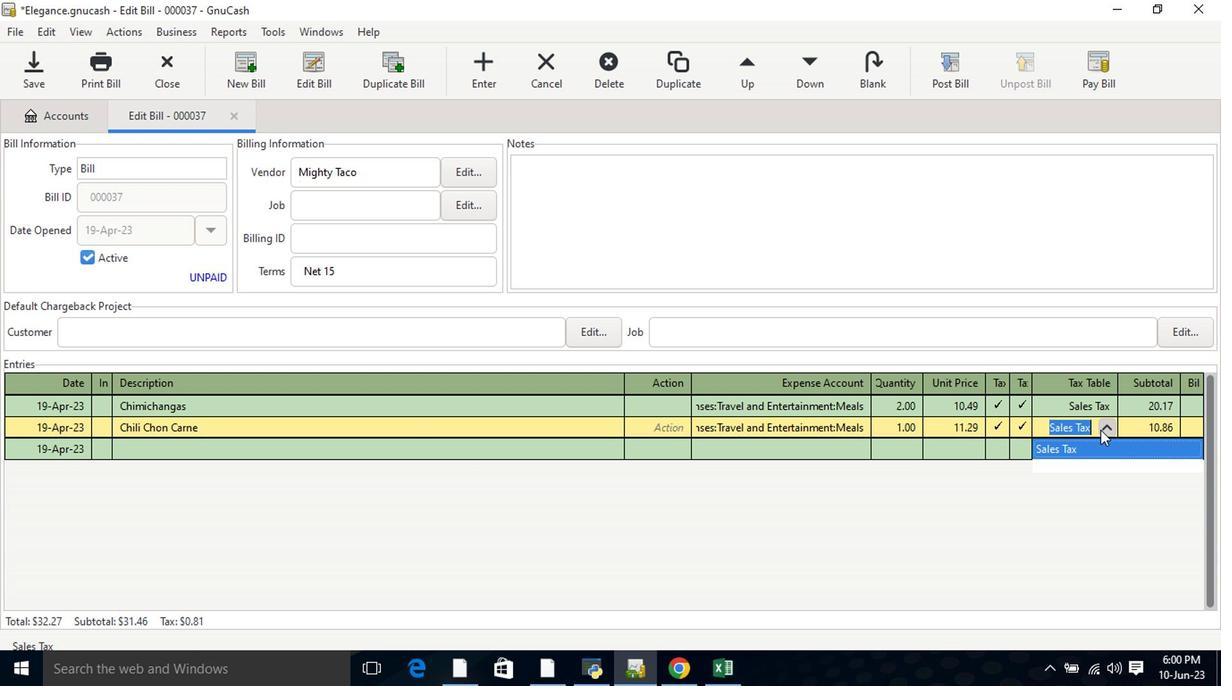 
Action: Mouse pressed left at (1099, 447)
Screenshot: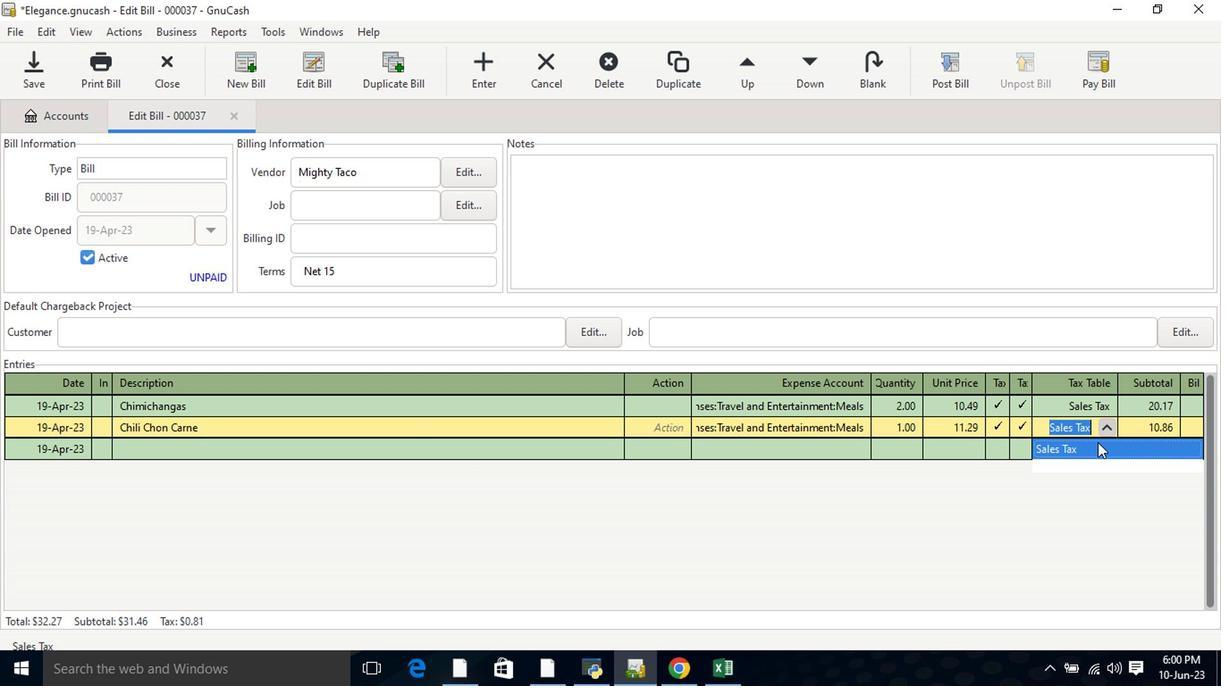 
Action: Key pressed <Key.tab>
Screenshot: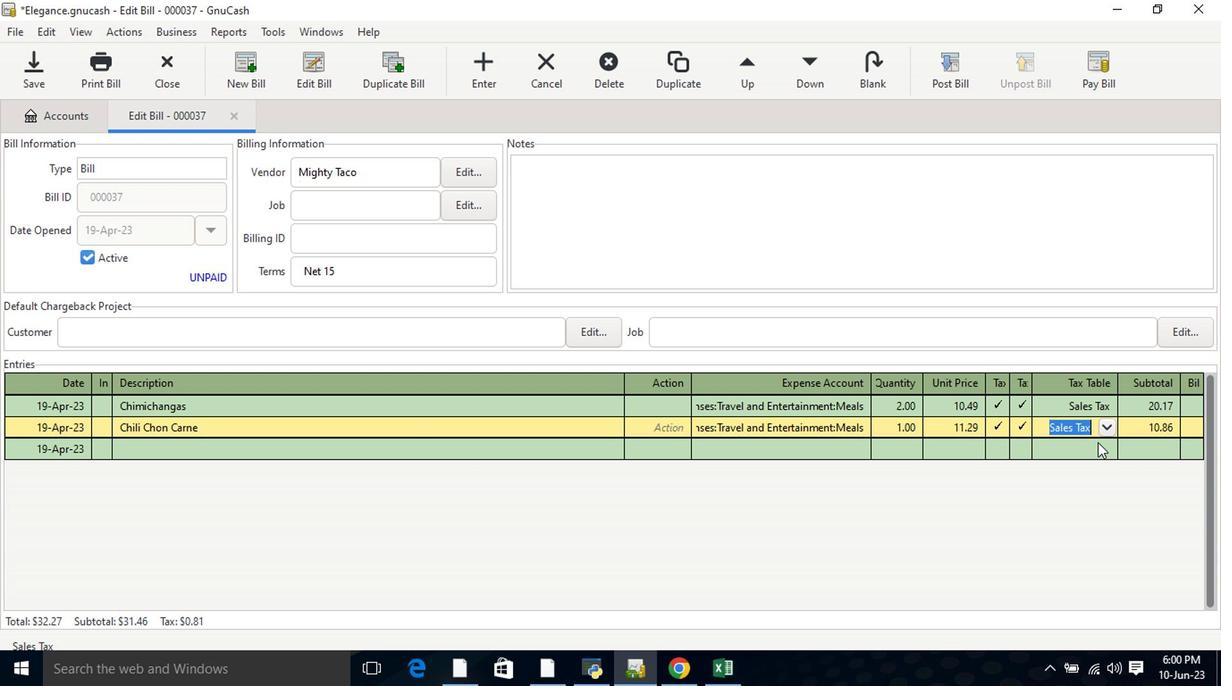 
Action: Mouse moved to (943, 80)
Screenshot: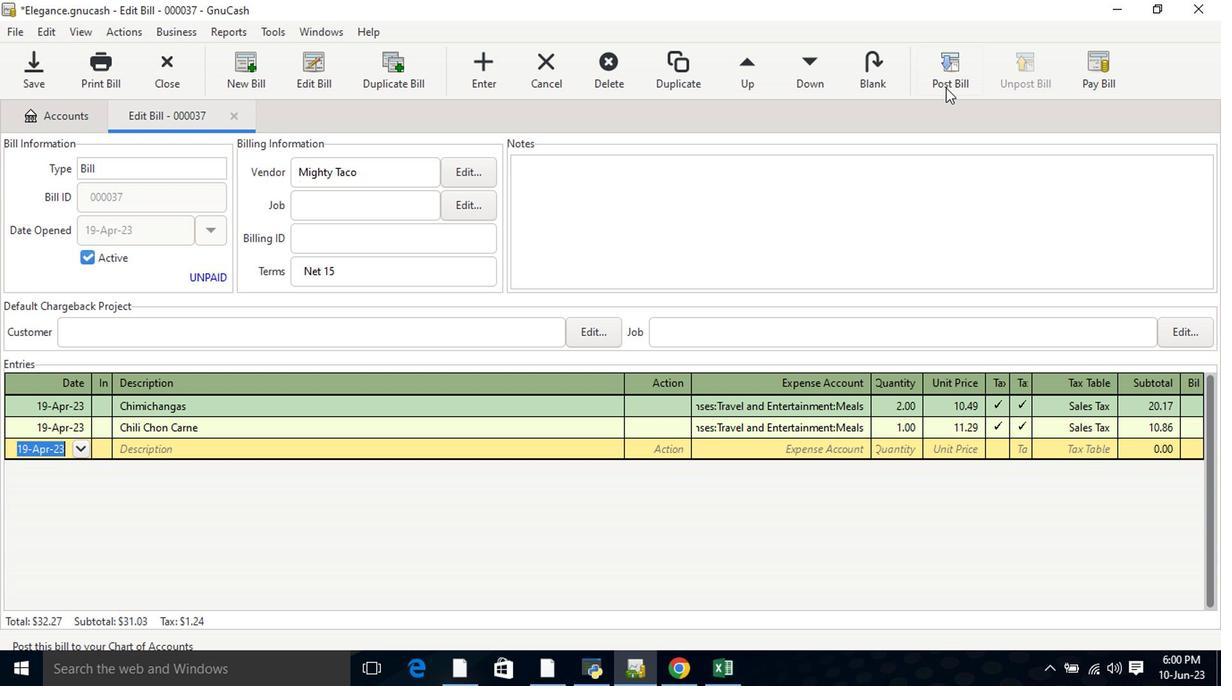 
Action: Mouse pressed left at (943, 80)
Screenshot: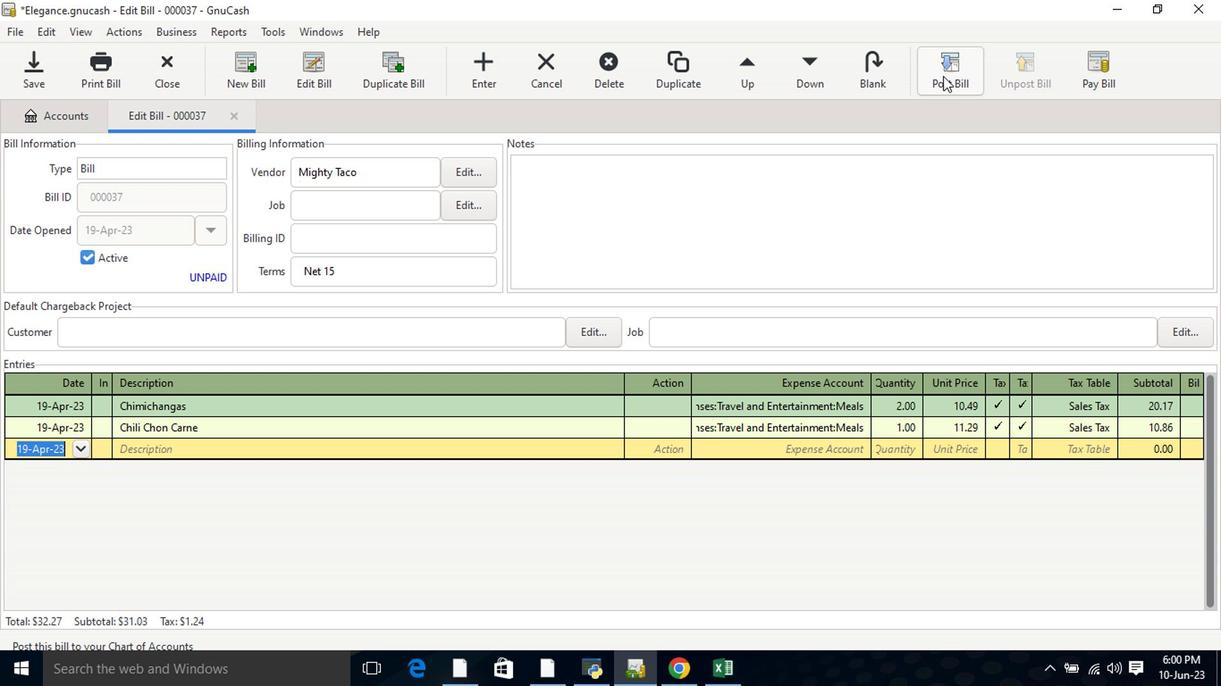 
Action: Mouse moved to (747, 460)
Screenshot: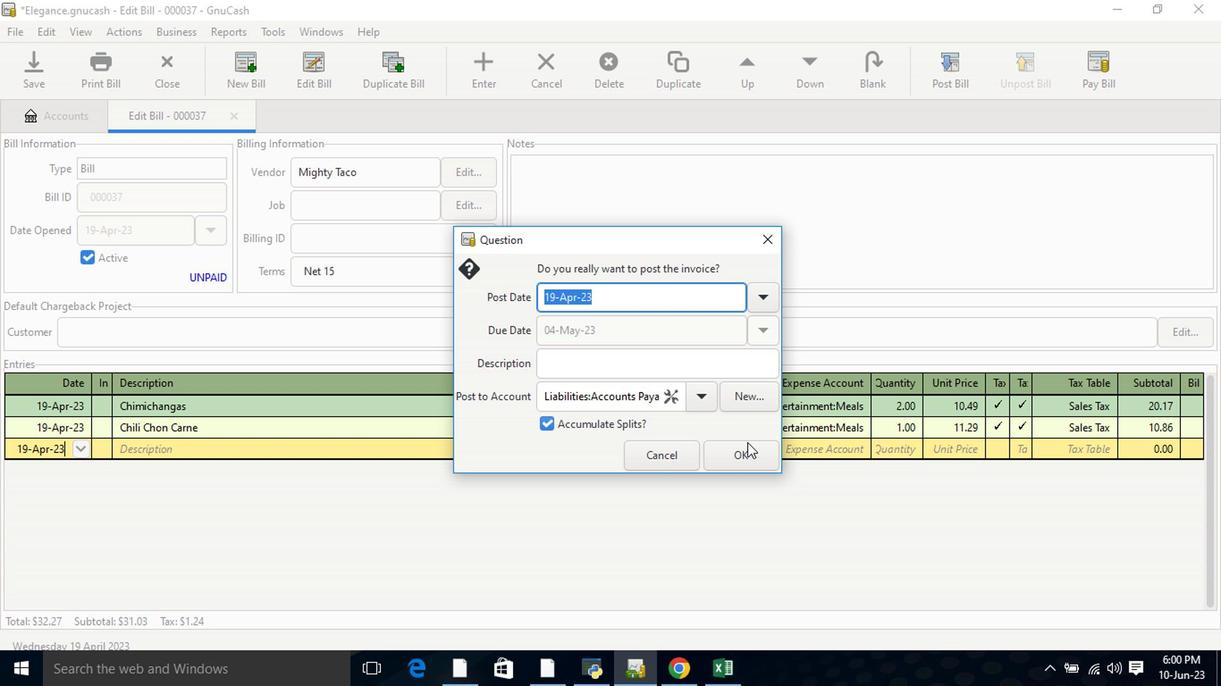 
Action: Mouse pressed left at (747, 460)
Screenshot: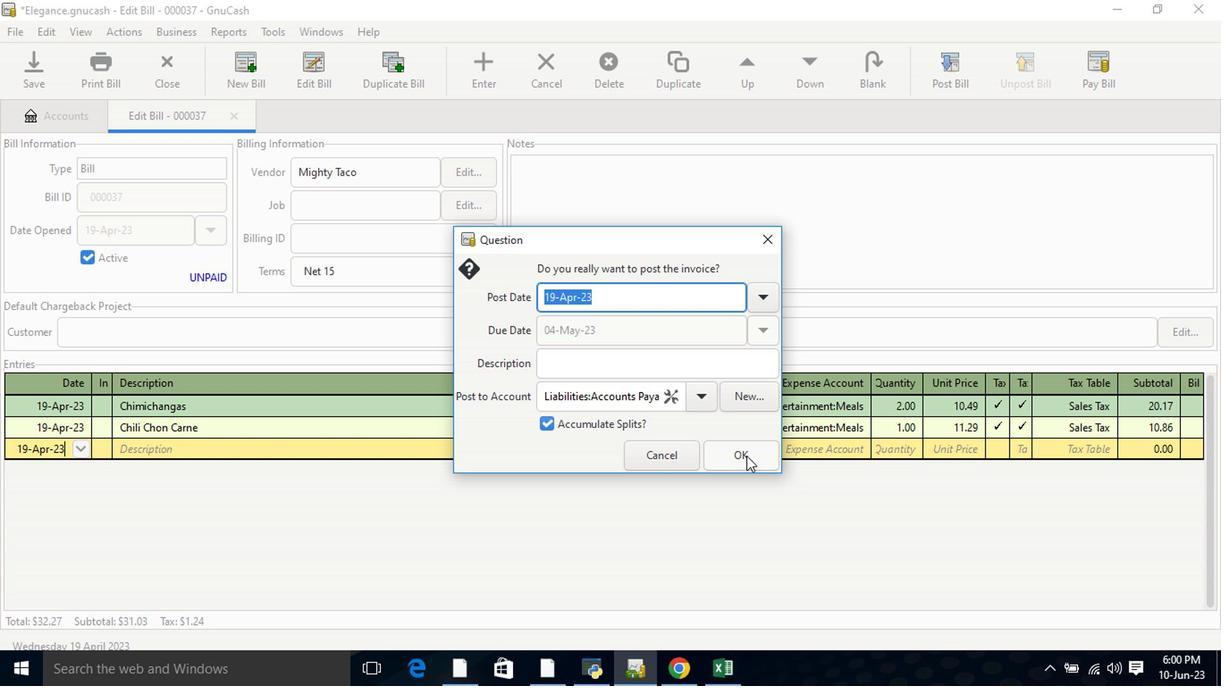 
Action: Mouse moved to (1068, 71)
Screenshot: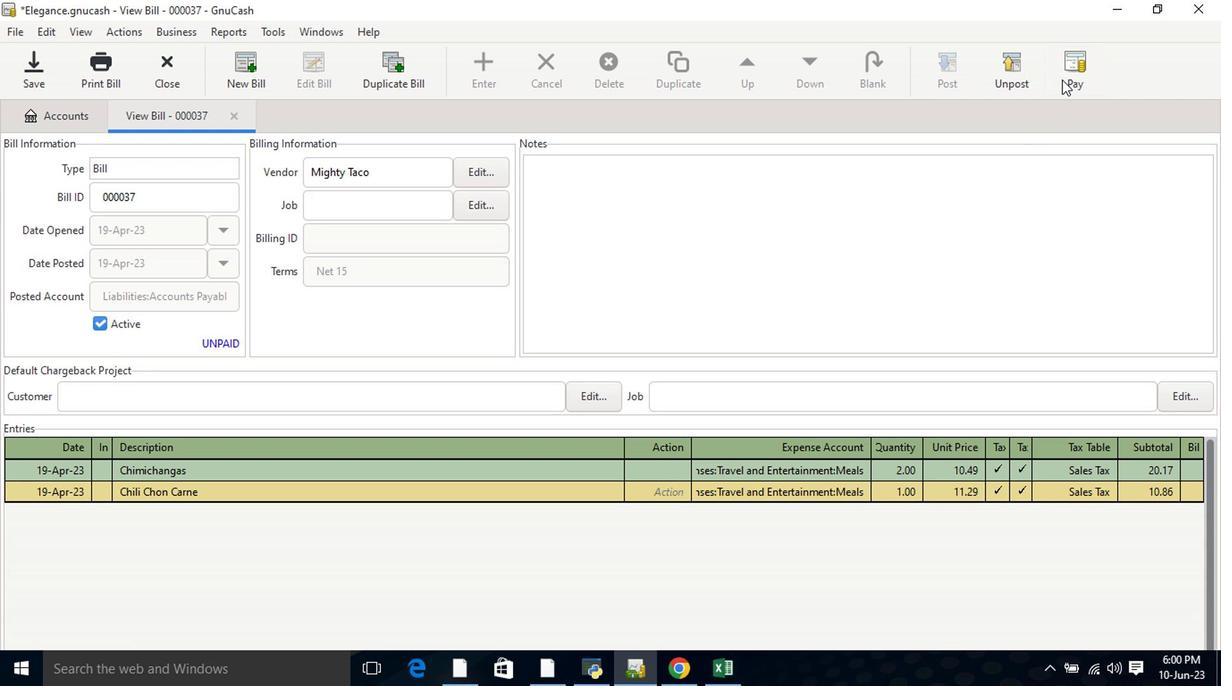 
Action: Mouse pressed left at (1068, 71)
Screenshot: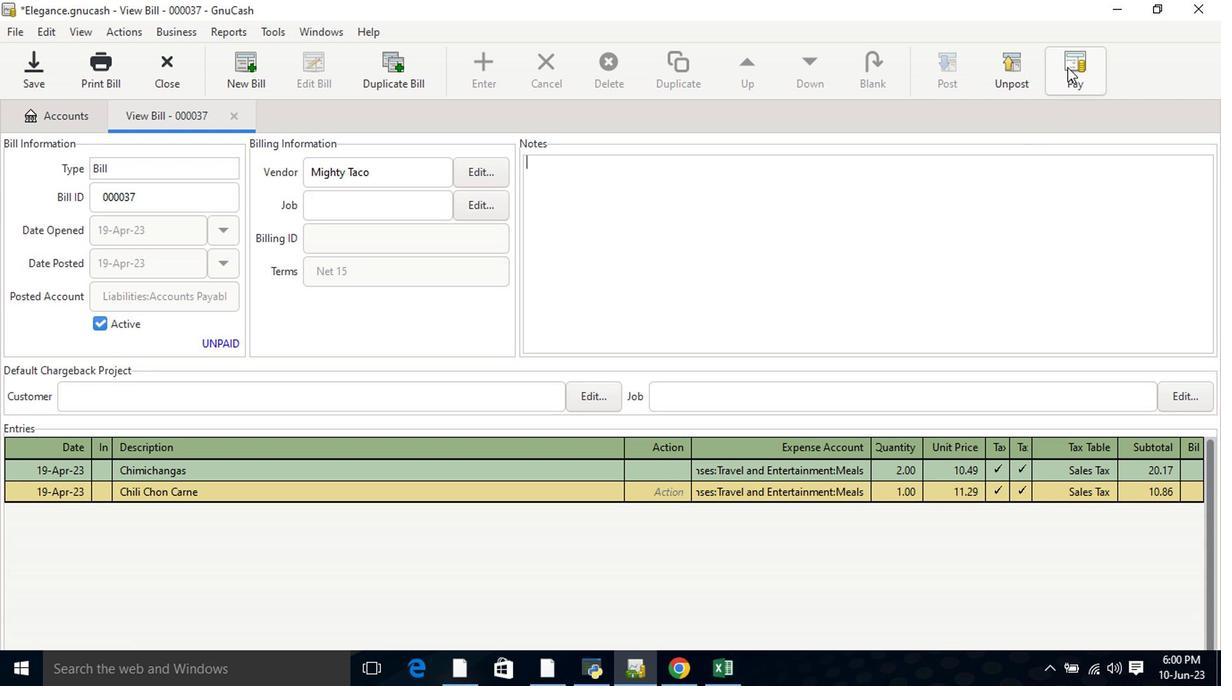 
Action: Mouse moved to (554, 354)
Screenshot: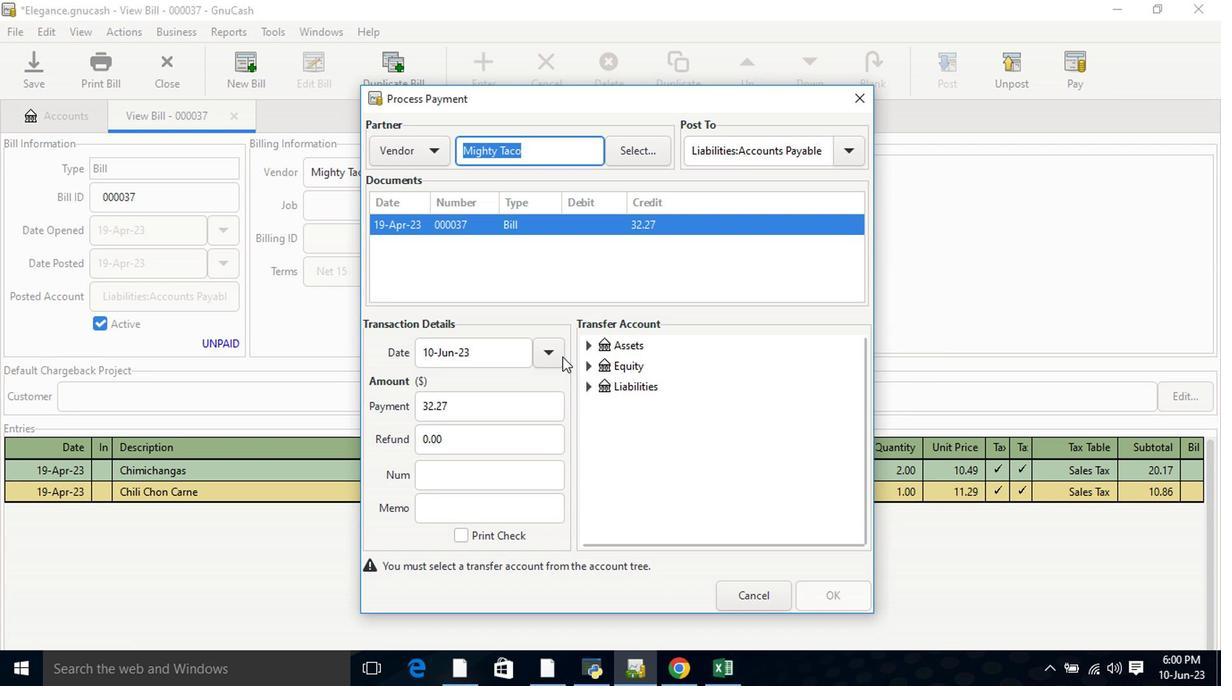 
Action: Mouse pressed left at (554, 354)
Screenshot: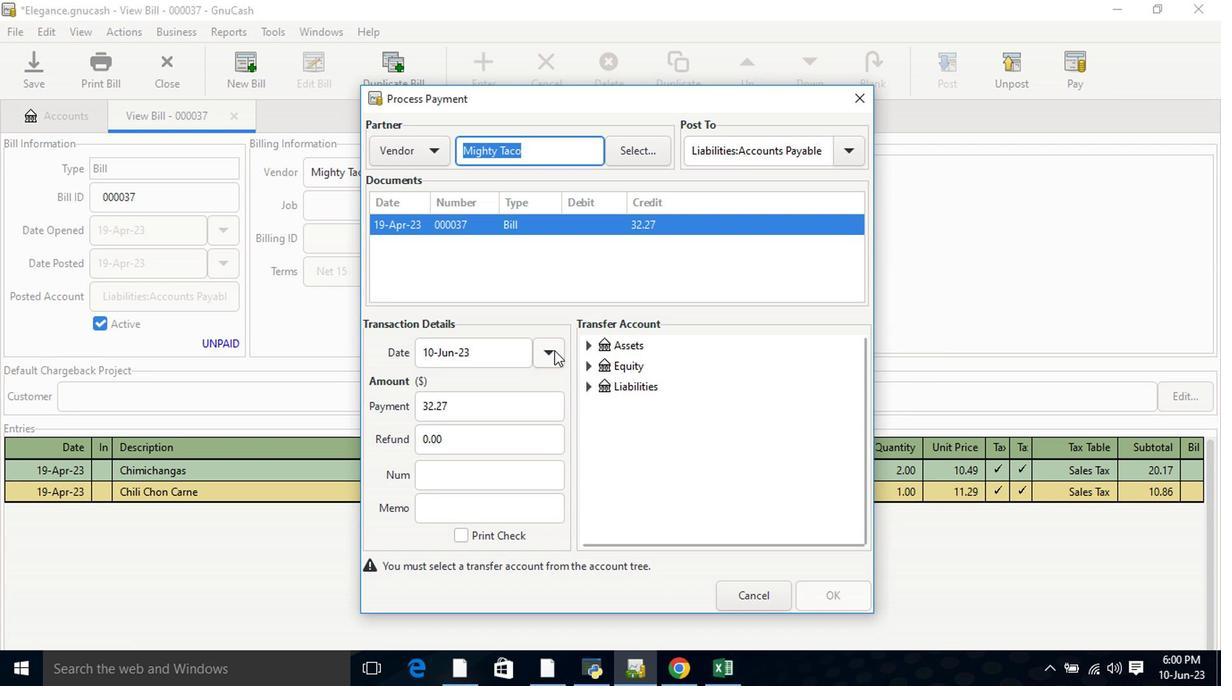 
Action: Mouse moved to (408, 385)
Screenshot: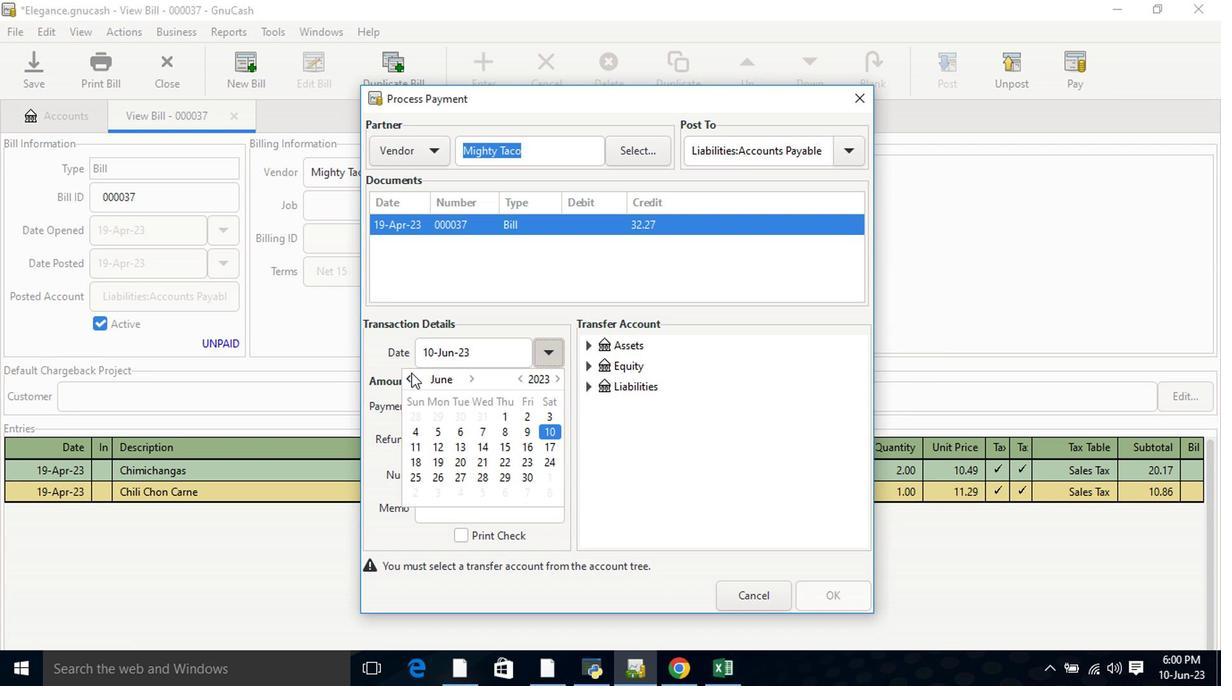 
Action: Mouse pressed left at (408, 385)
Screenshot: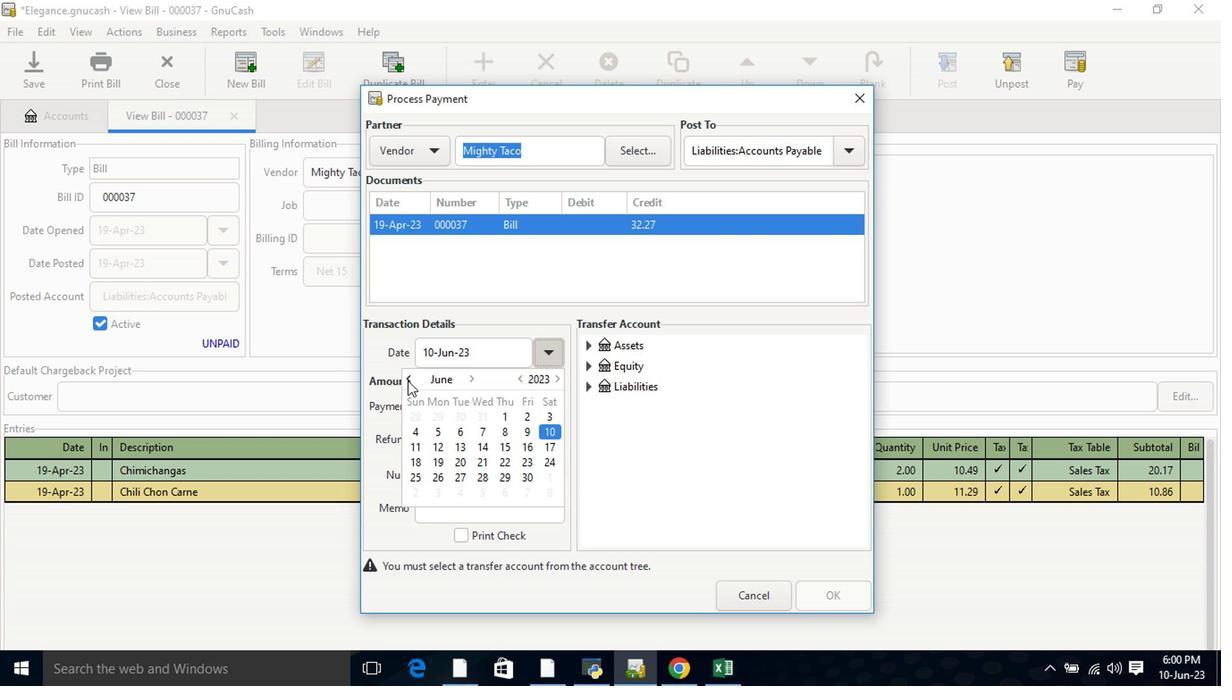 
Action: Mouse moved to (478, 419)
Screenshot: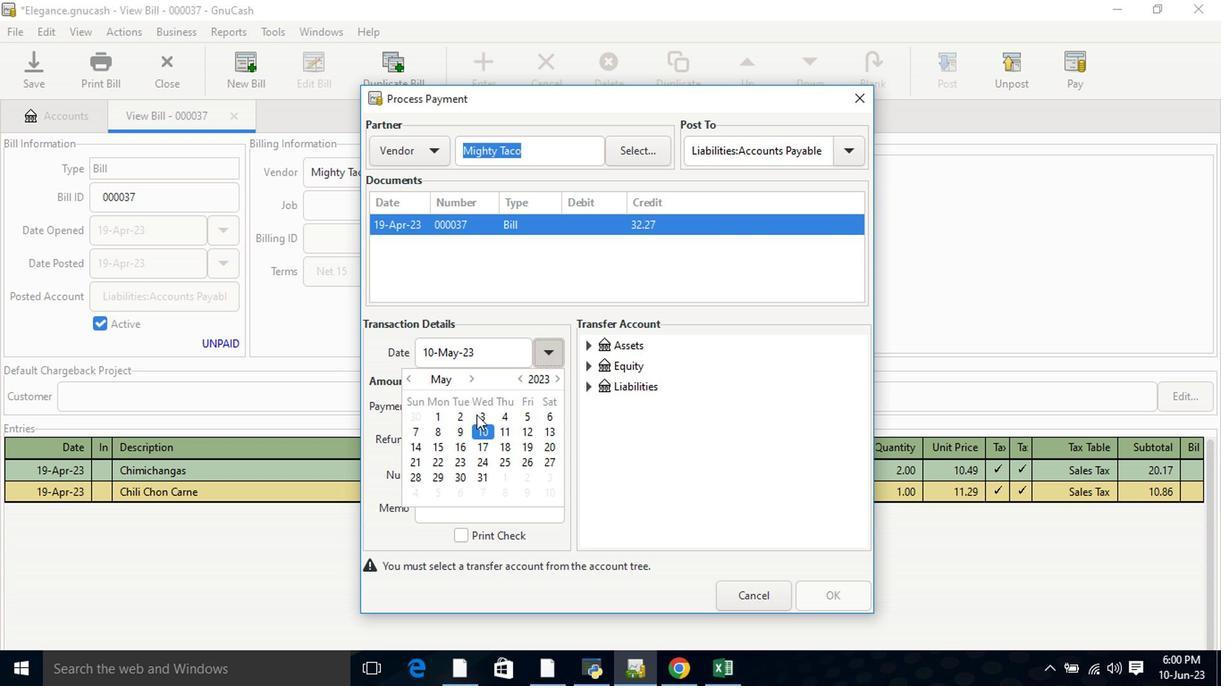 
Action: Mouse pressed left at (478, 419)
Screenshot: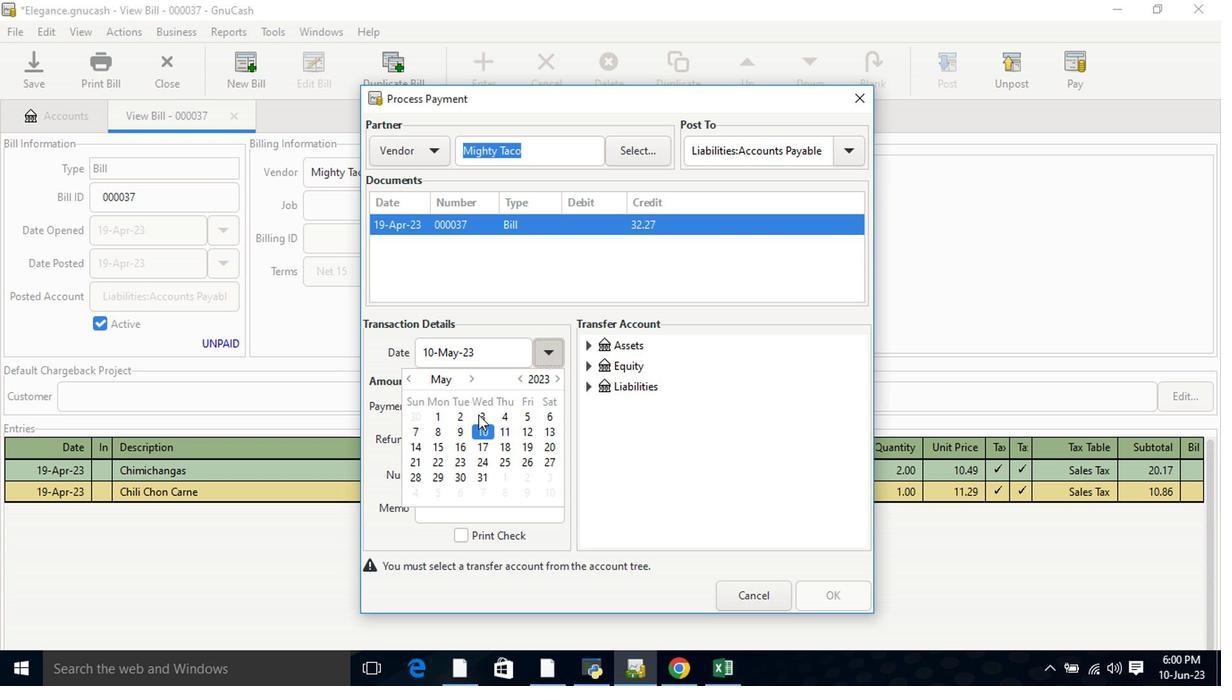 
Action: Mouse moved to (480, 419)
Screenshot: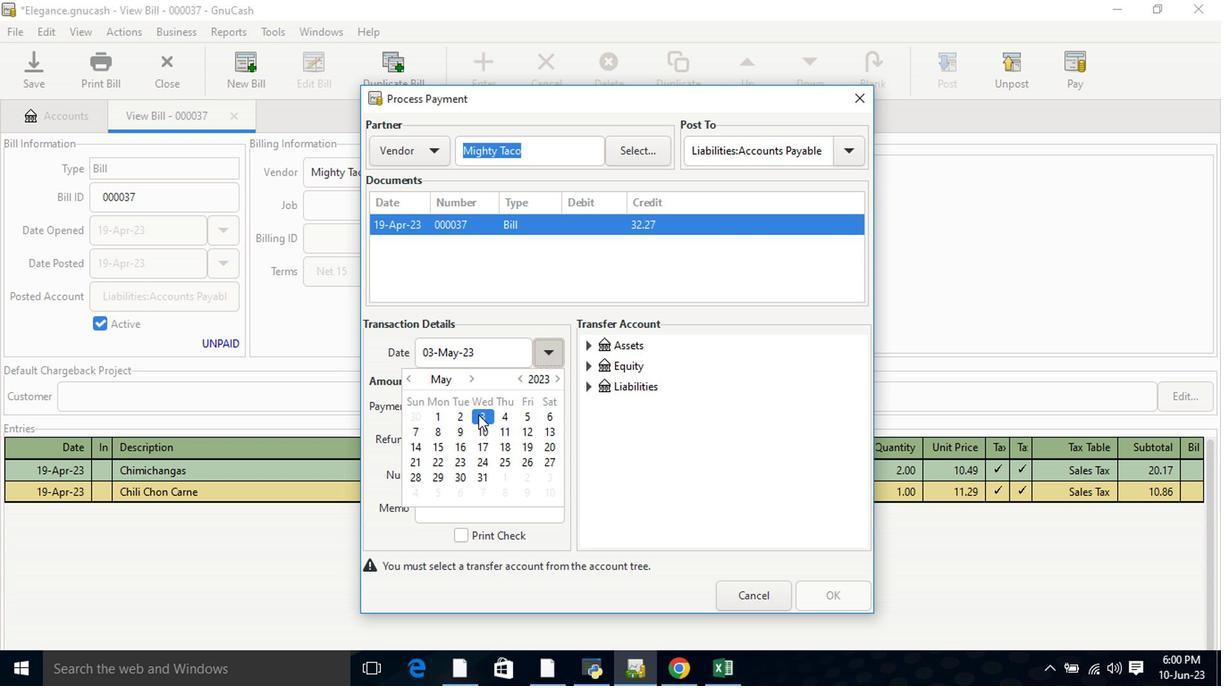 
Action: Mouse pressed left at (480, 419)
Screenshot: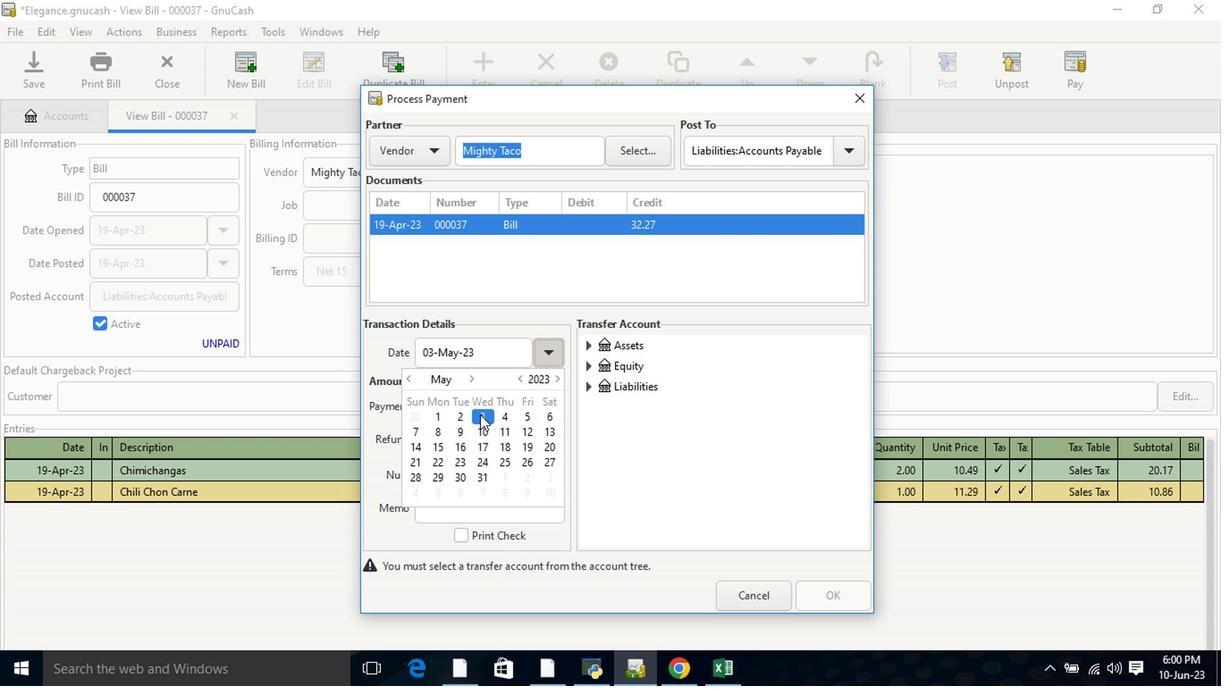 
Action: Mouse pressed left at (480, 419)
Screenshot: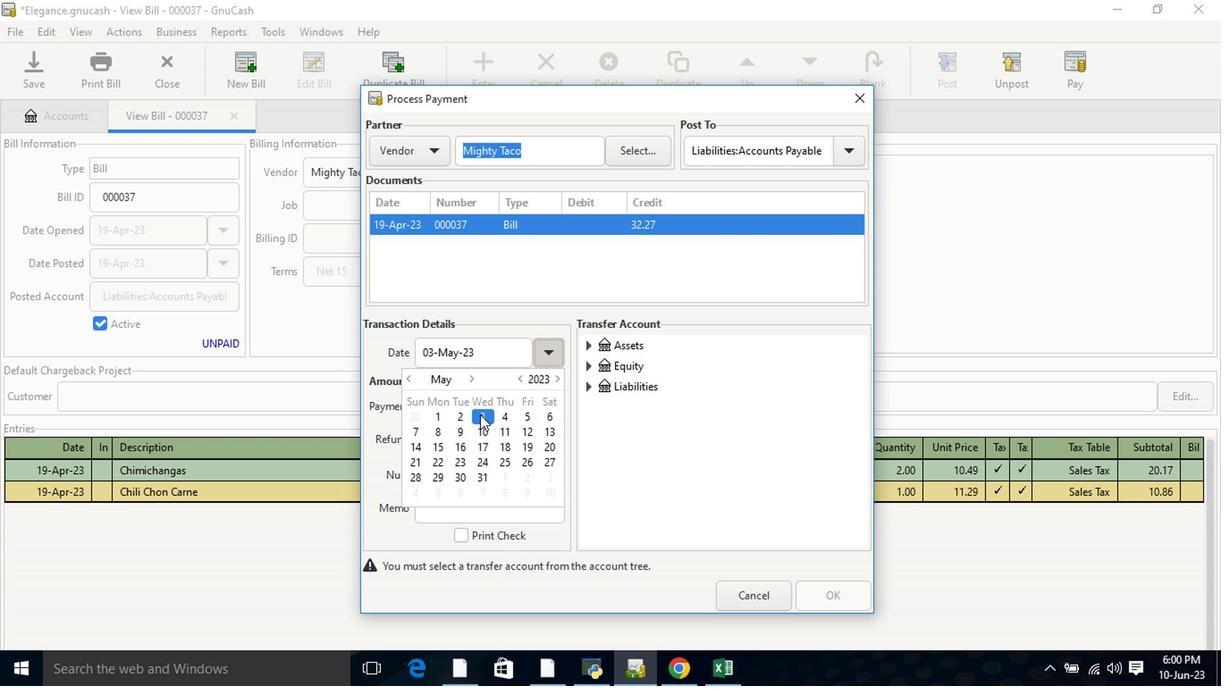 
Action: Mouse moved to (590, 349)
Screenshot: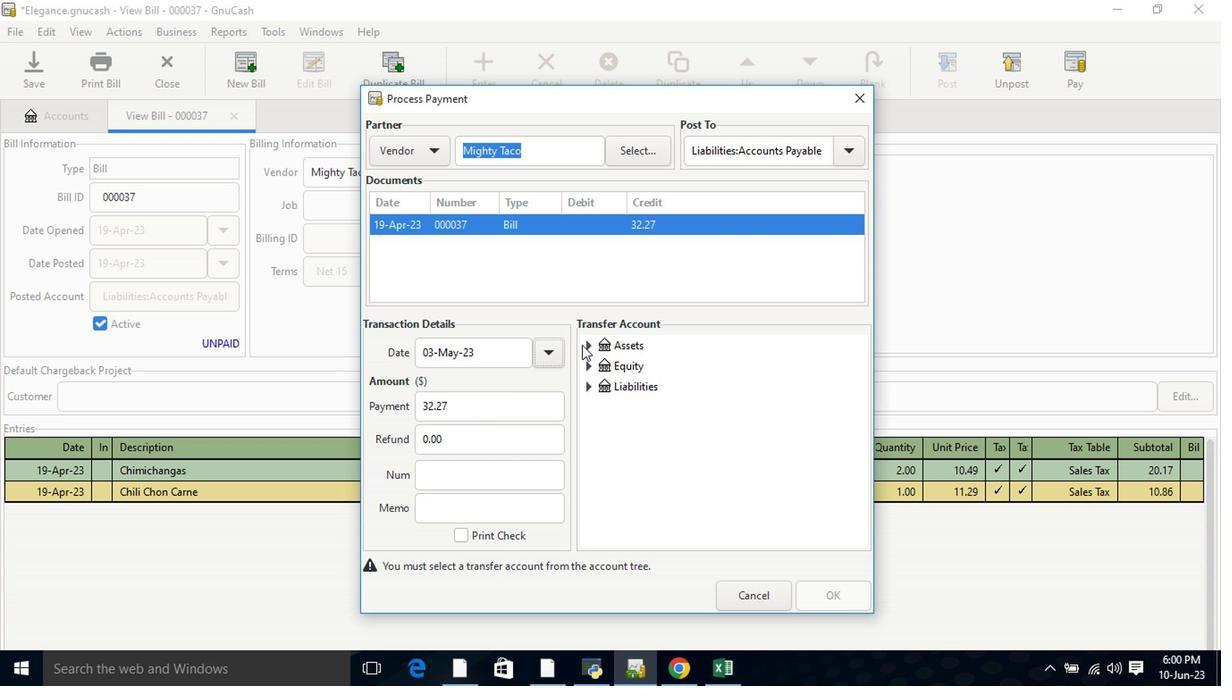 
Action: Mouse pressed left at (590, 349)
Screenshot: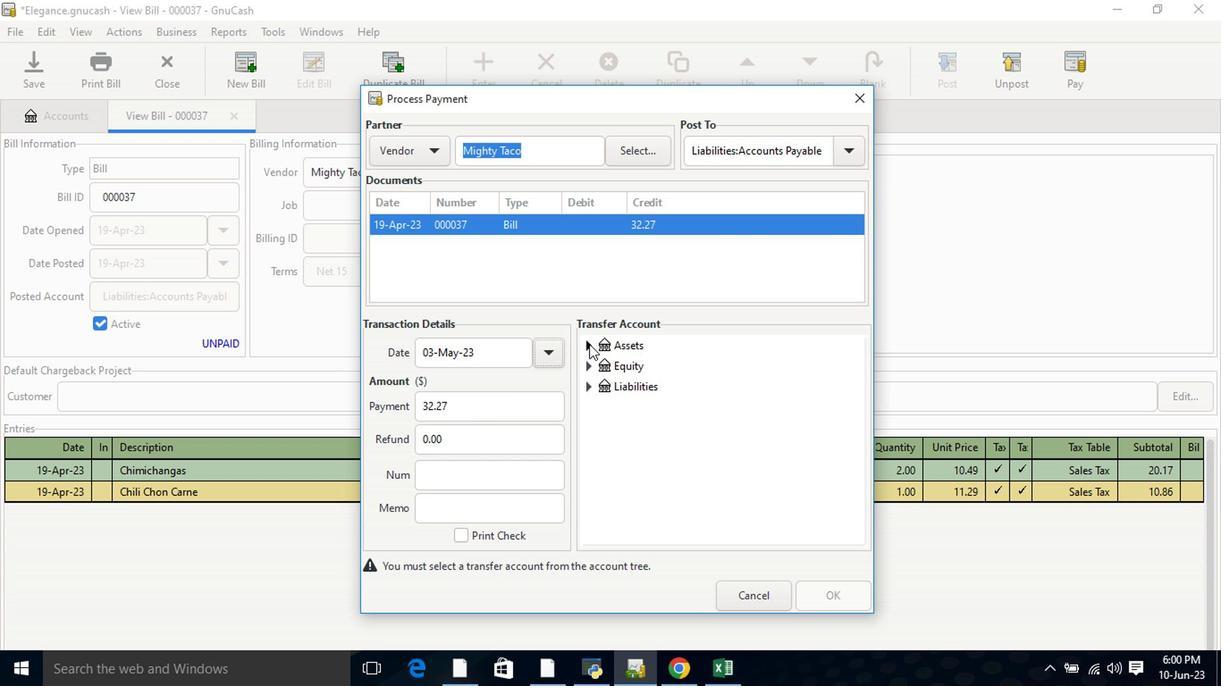 
Action: Mouse moved to (602, 372)
Screenshot: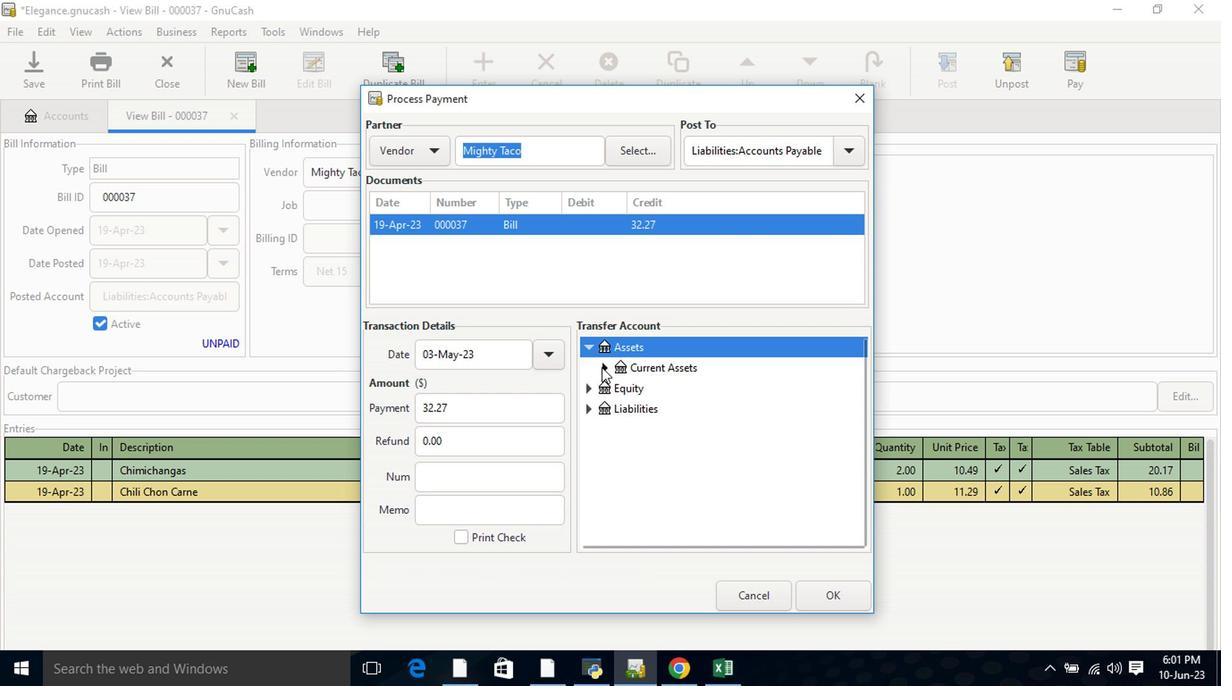
Action: Mouse pressed left at (602, 372)
Screenshot: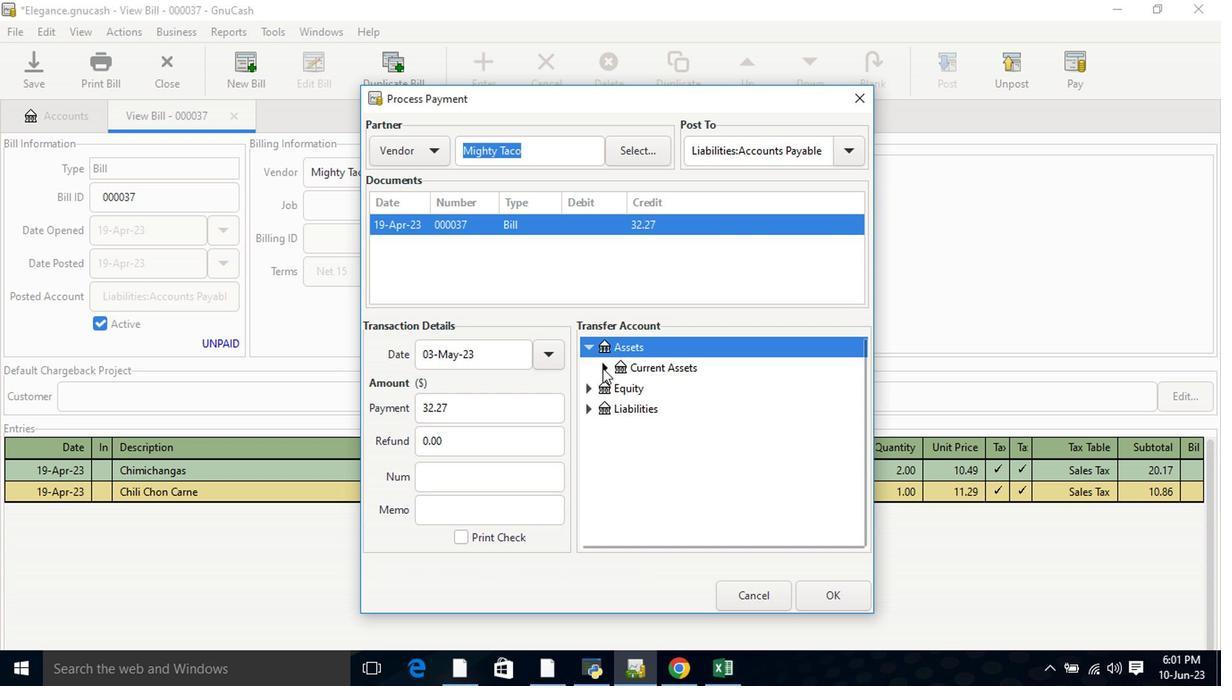 
Action: Mouse moved to (650, 393)
Screenshot: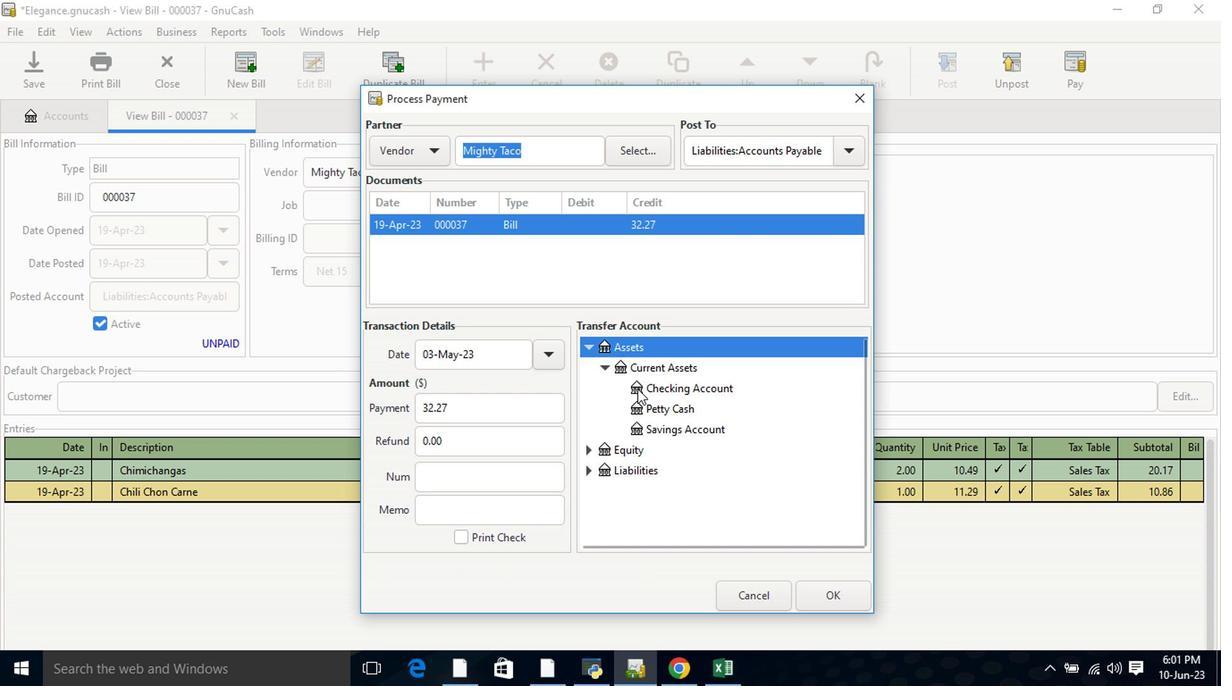 
Action: Mouse pressed left at (650, 393)
Screenshot: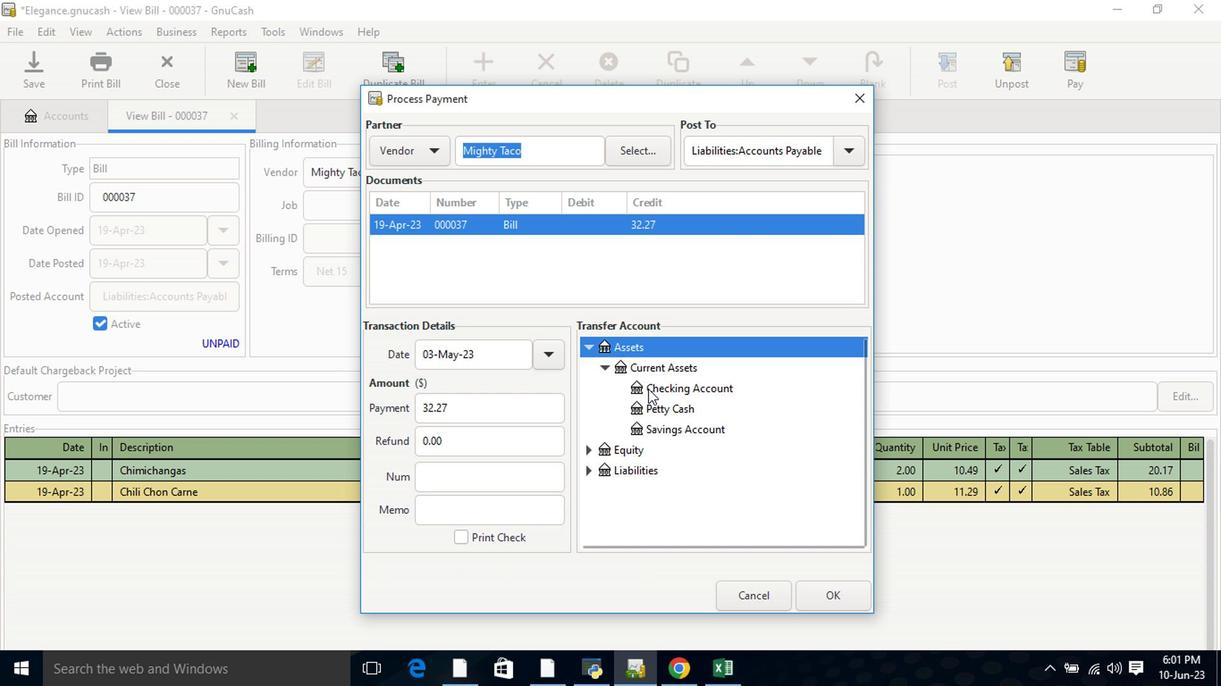
Action: Mouse moved to (854, 606)
Screenshot: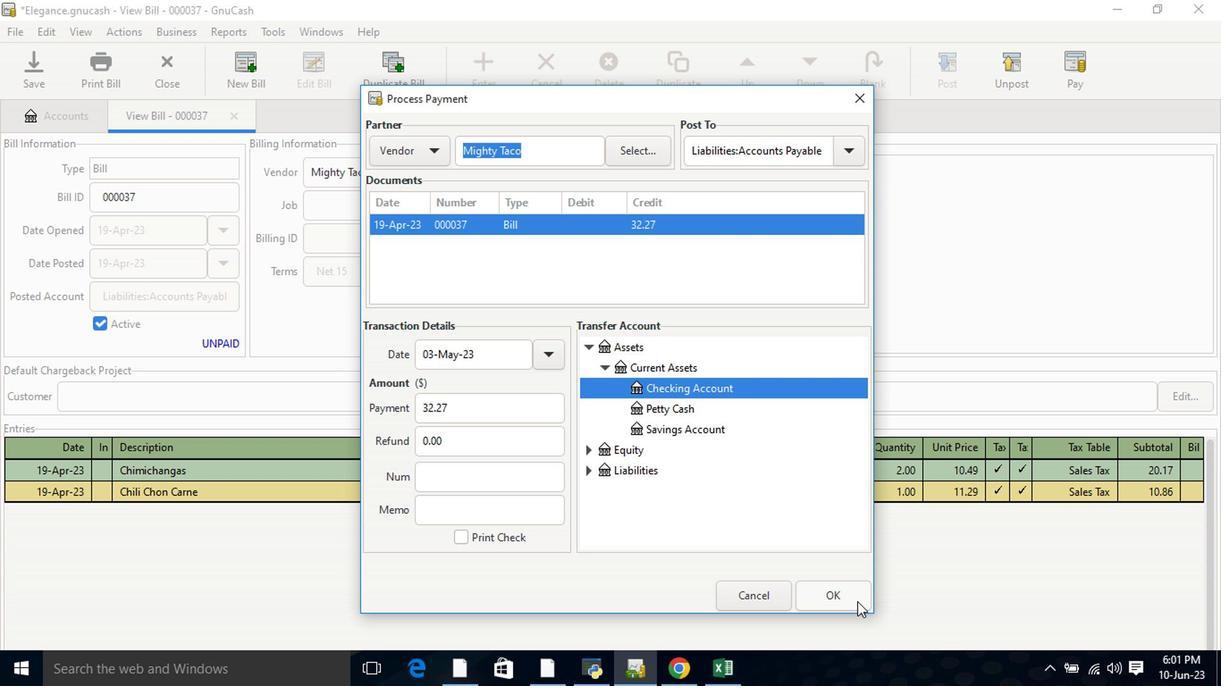 
Action: Mouse pressed left at (854, 606)
Screenshot: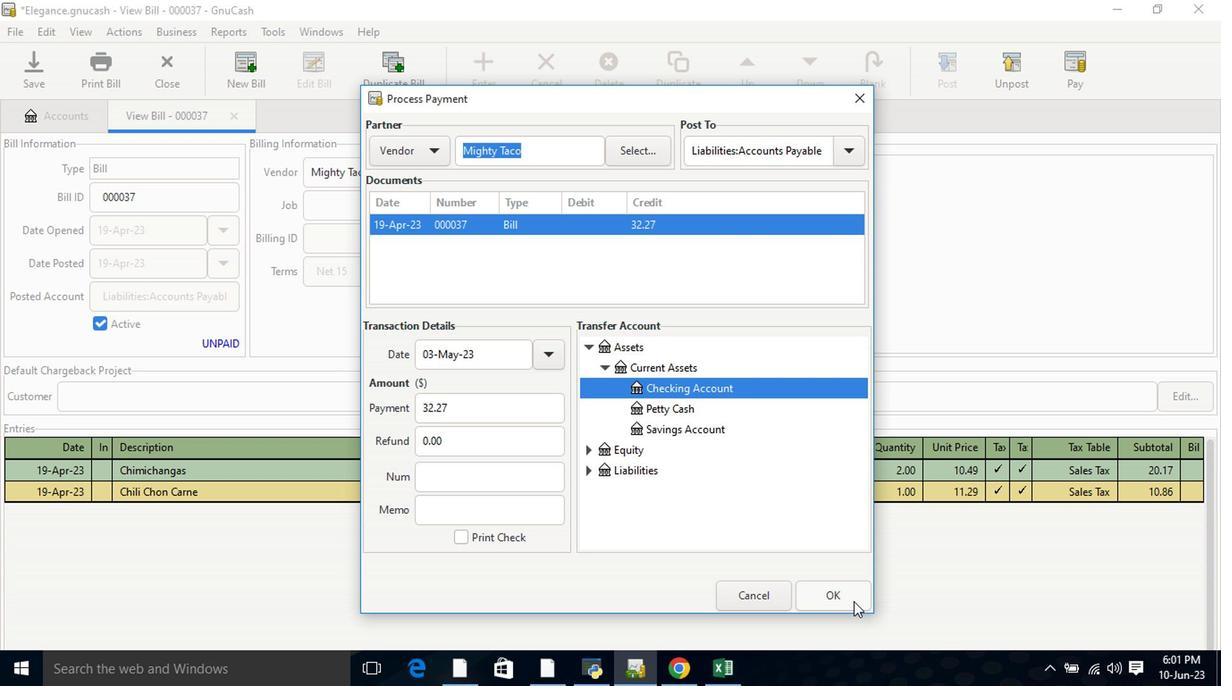 
Action: Mouse moved to (104, 84)
Screenshot: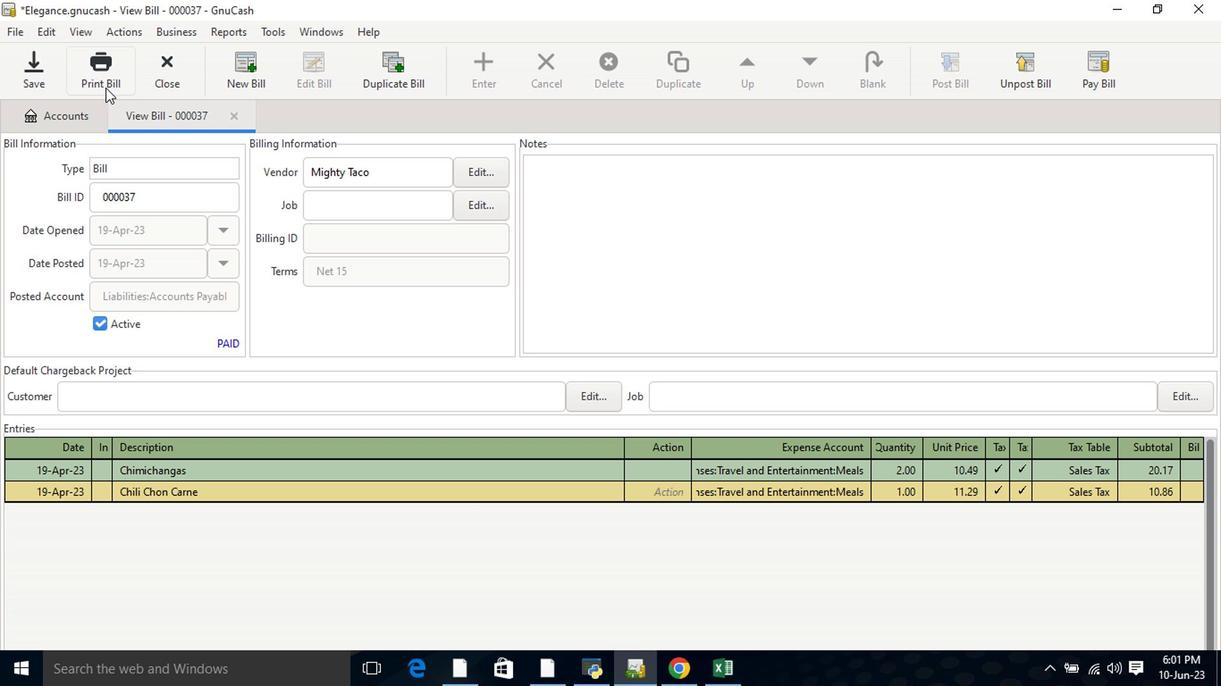 
Action: Mouse pressed left at (104, 84)
Screenshot: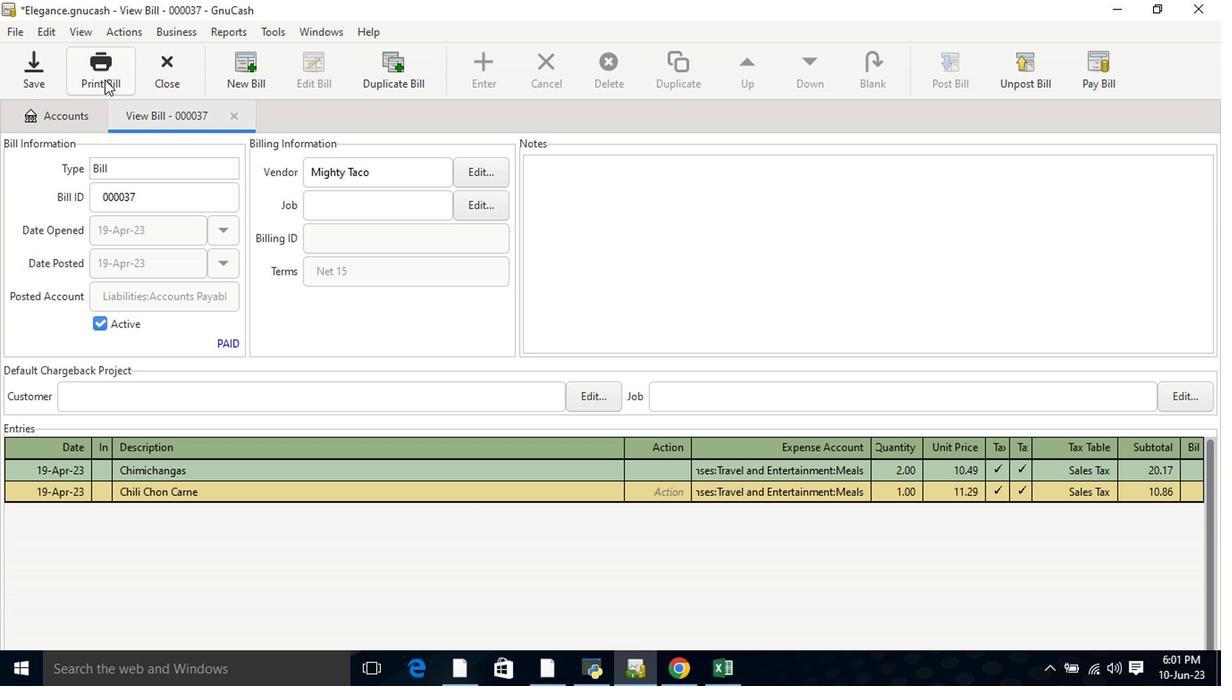 
Action: Mouse moved to (814, 269)
Screenshot: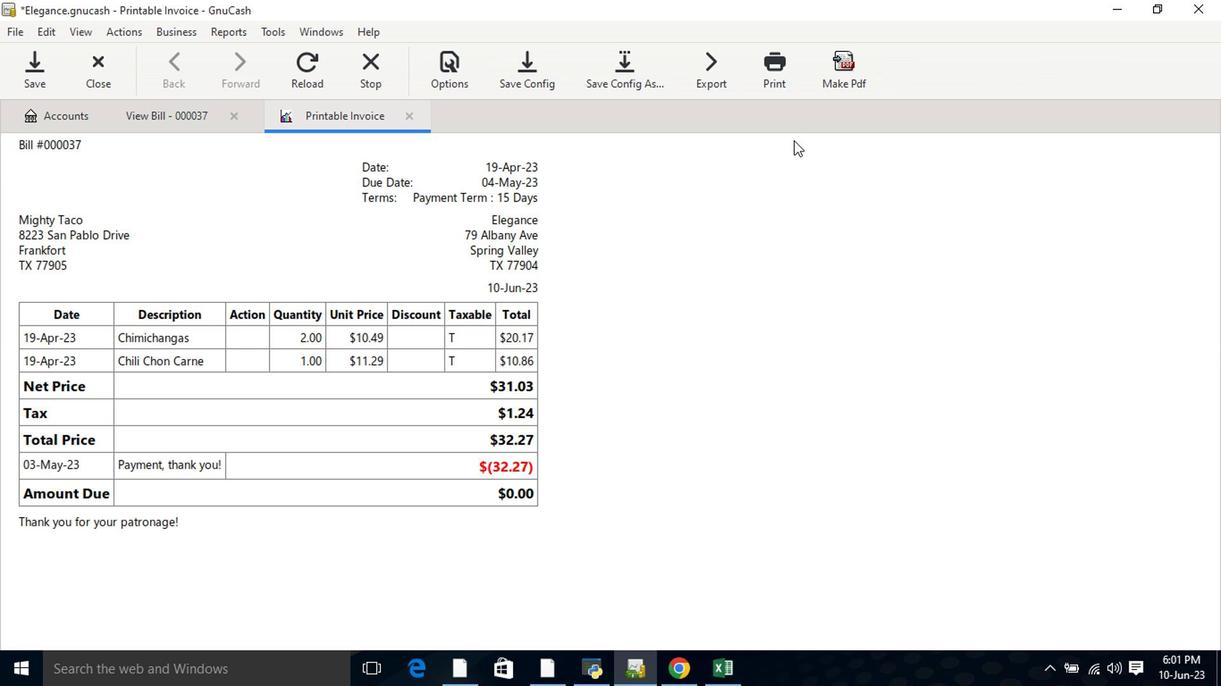 
